 Task: Compose an email with the signature Lily Brown with the subject Request for feedback on a grant application and the message I appreciate your collaboration and teamwork in this project. from softage.3@softage.net to softage.5@softage.net with an attached audio file Audio_story.mp3 Undo the message, redo the message and add the line (Thank you) Send the email. Finally, move the email from Sent Items to the label Refunds
Action: Mouse moved to (80, 123)
Screenshot: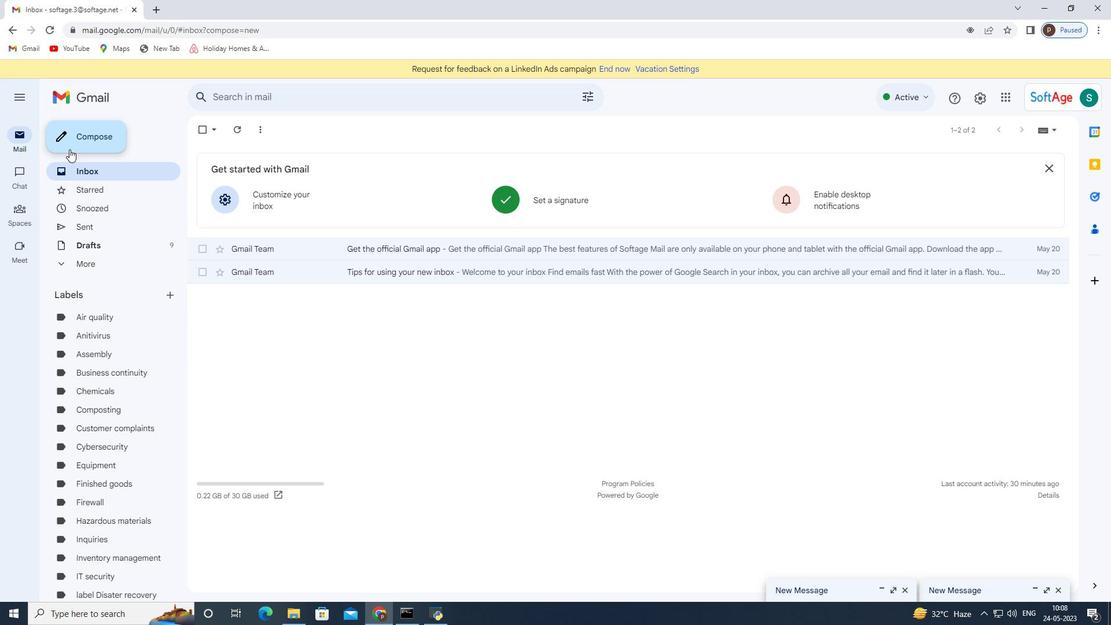 
Action: Mouse pressed left at (80, 123)
Screenshot: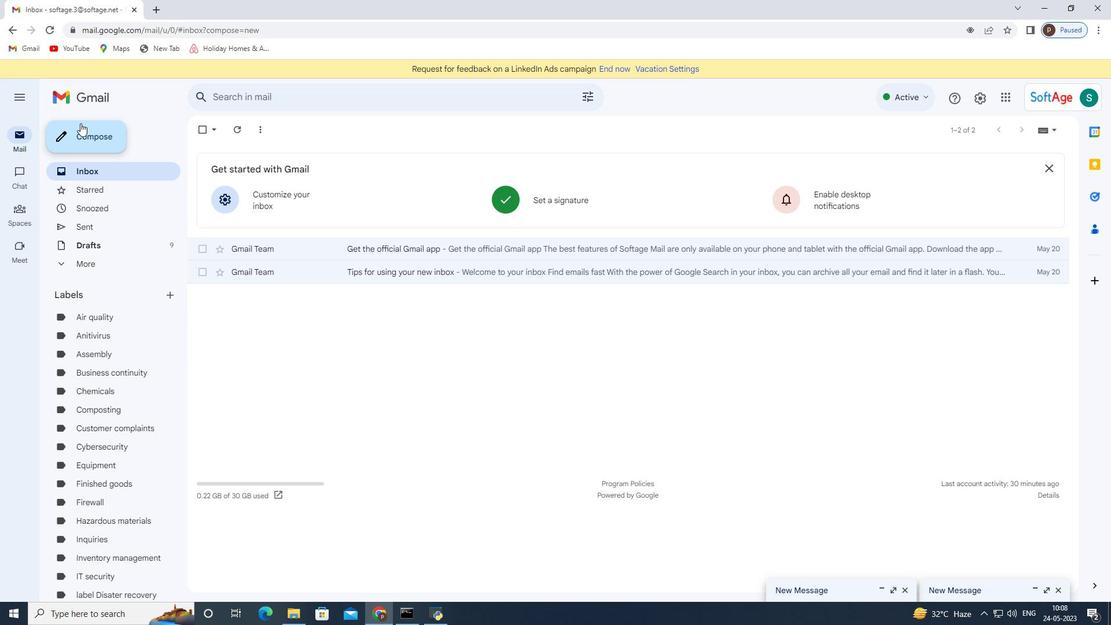 
Action: Mouse moved to (631, 580)
Screenshot: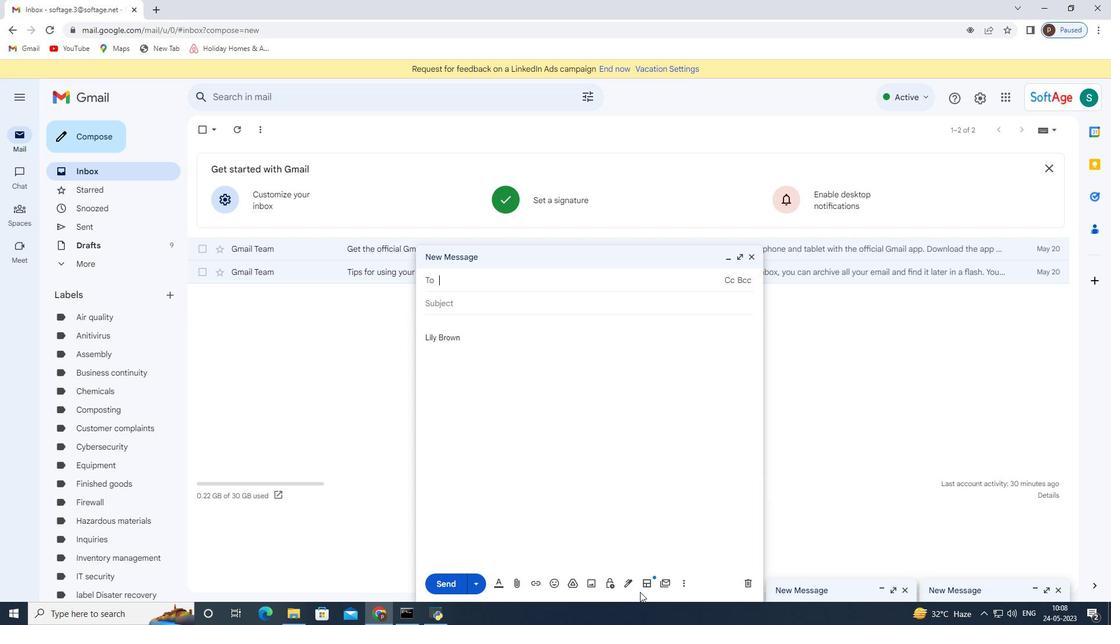 
Action: Mouse pressed left at (631, 580)
Screenshot: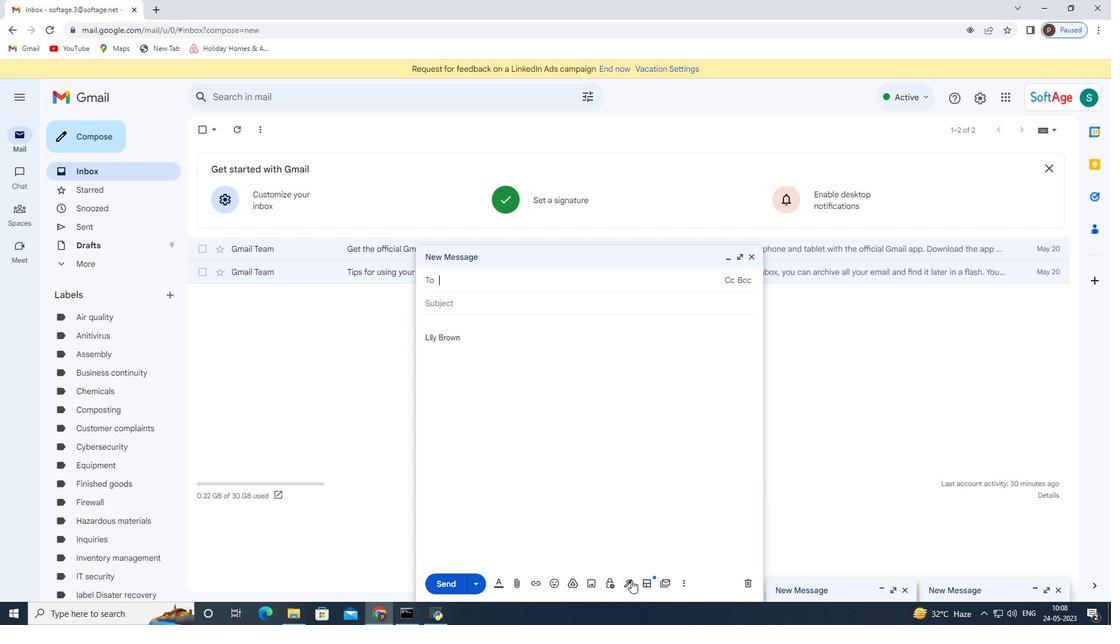
Action: Mouse moved to (660, 537)
Screenshot: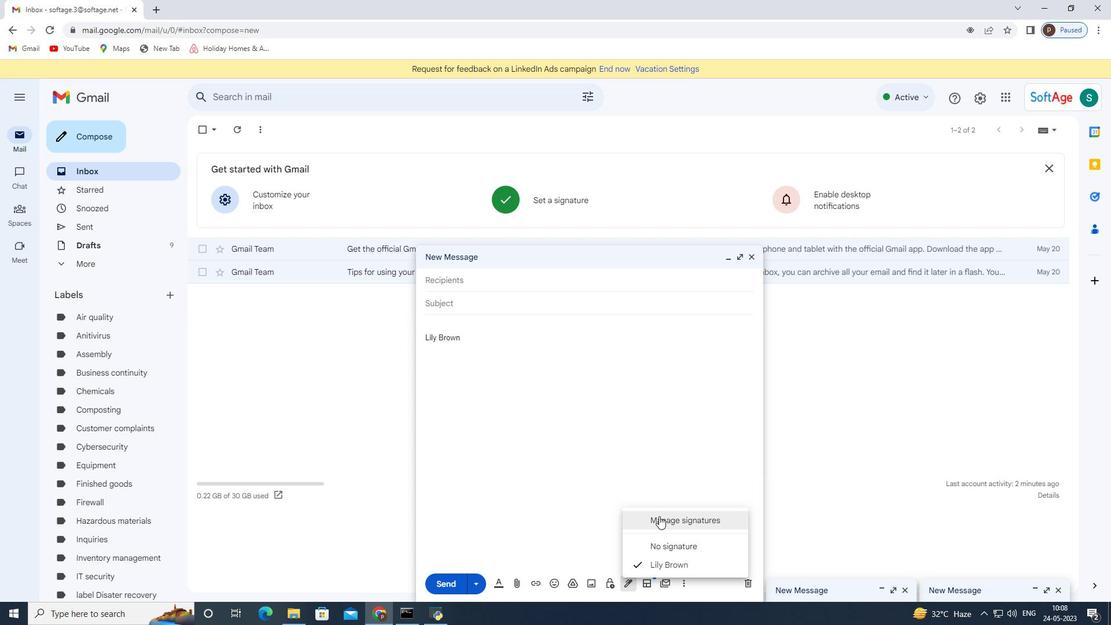 
Action: Mouse pressed left at (660, 537)
Screenshot: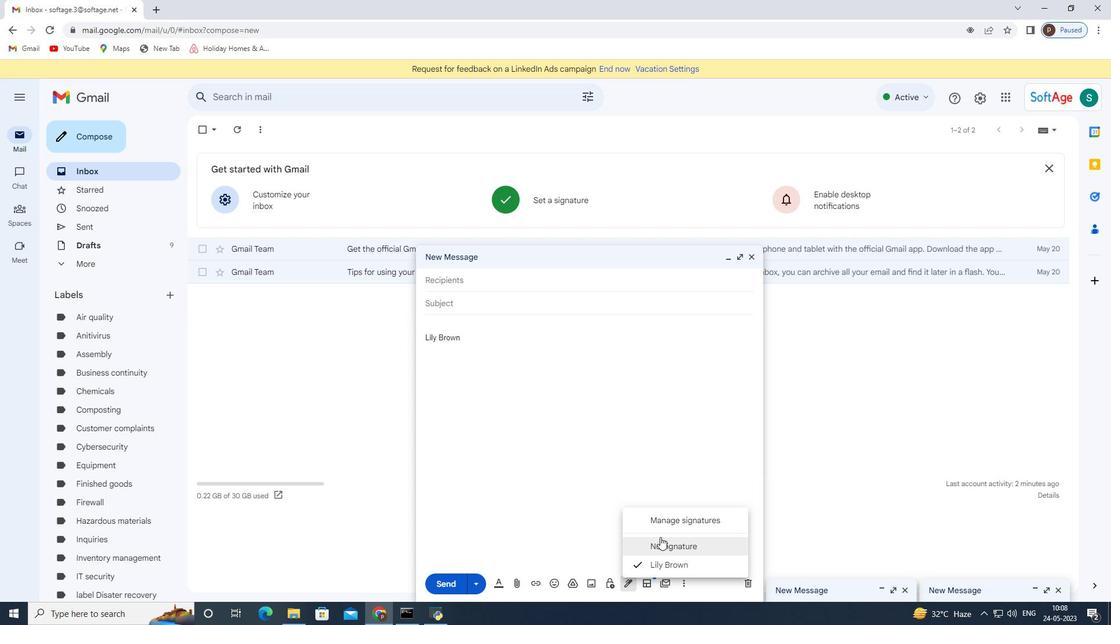 
Action: Mouse moved to (620, 586)
Screenshot: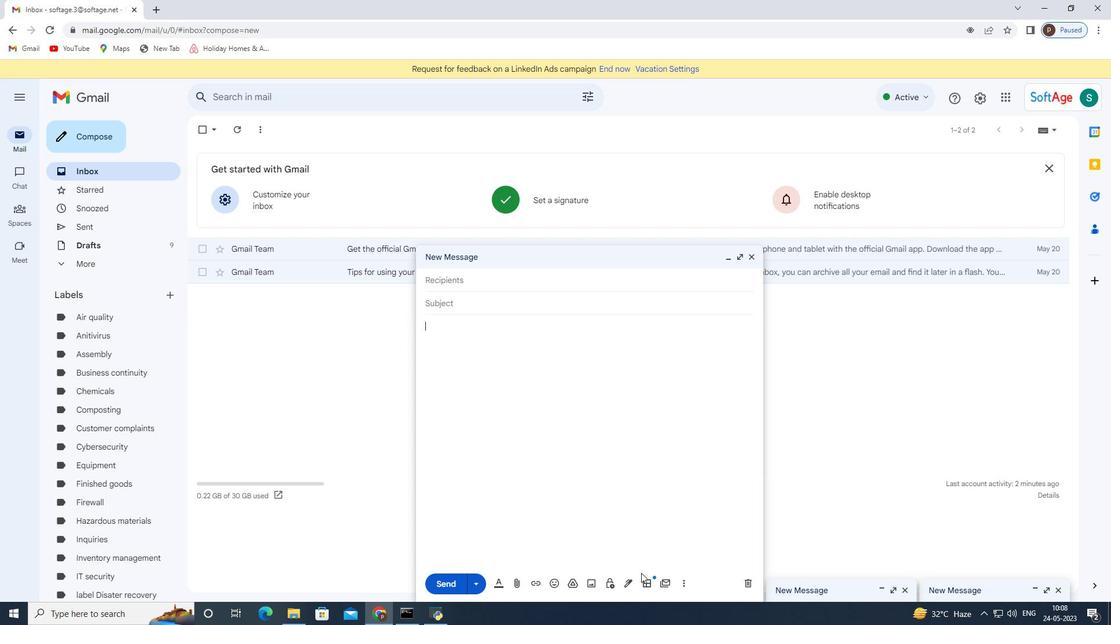 
Action: Mouse pressed left at (620, 586)
Screenshot: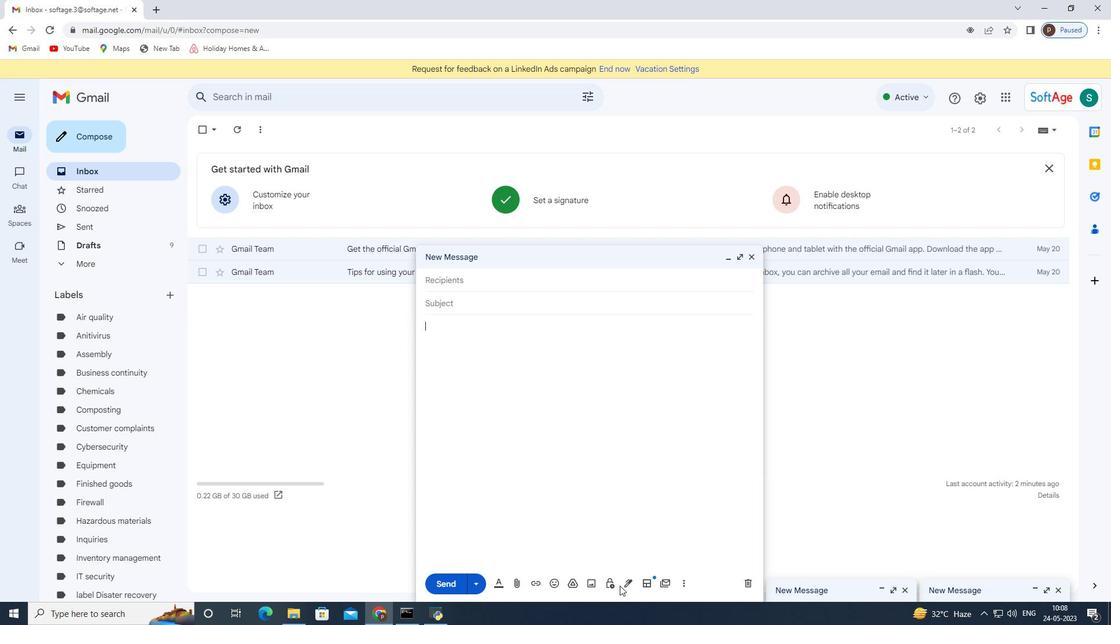 
Action: Mouse moved to (624, 584)
Screenshot: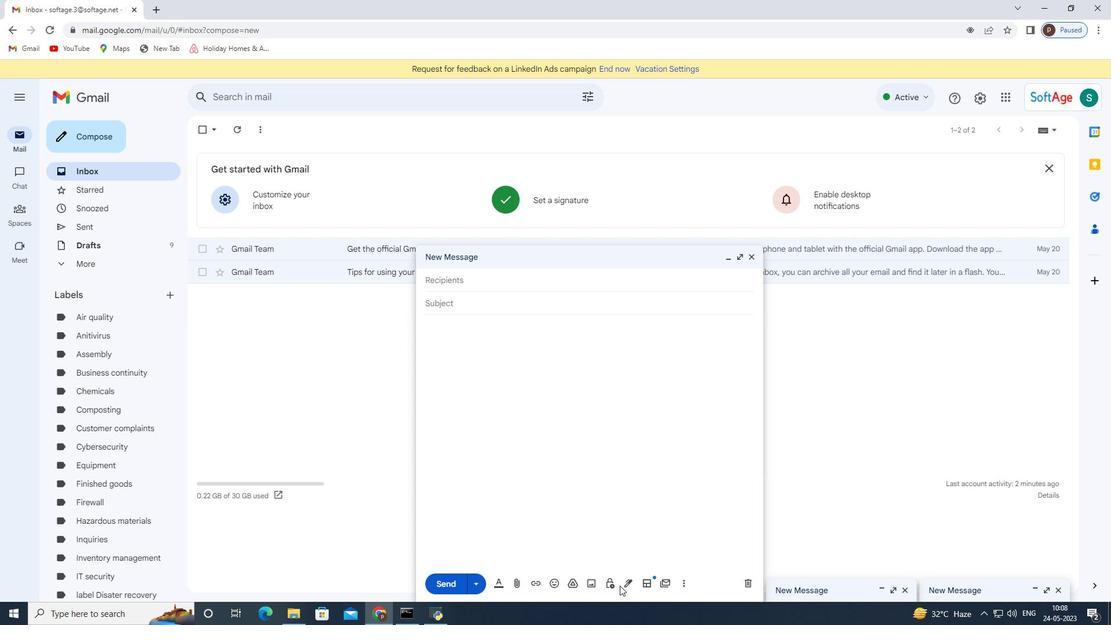 
Action: Mouse pressed left at (624, 584)
Screenshot: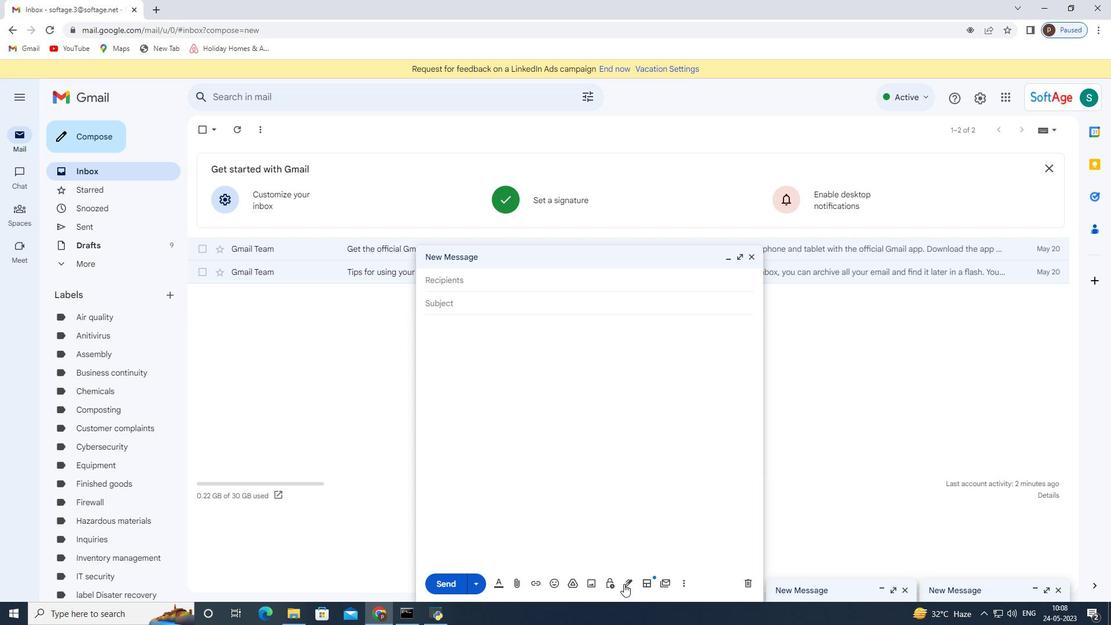 
Action: Mouse moved to (644, 526)
Screenshot: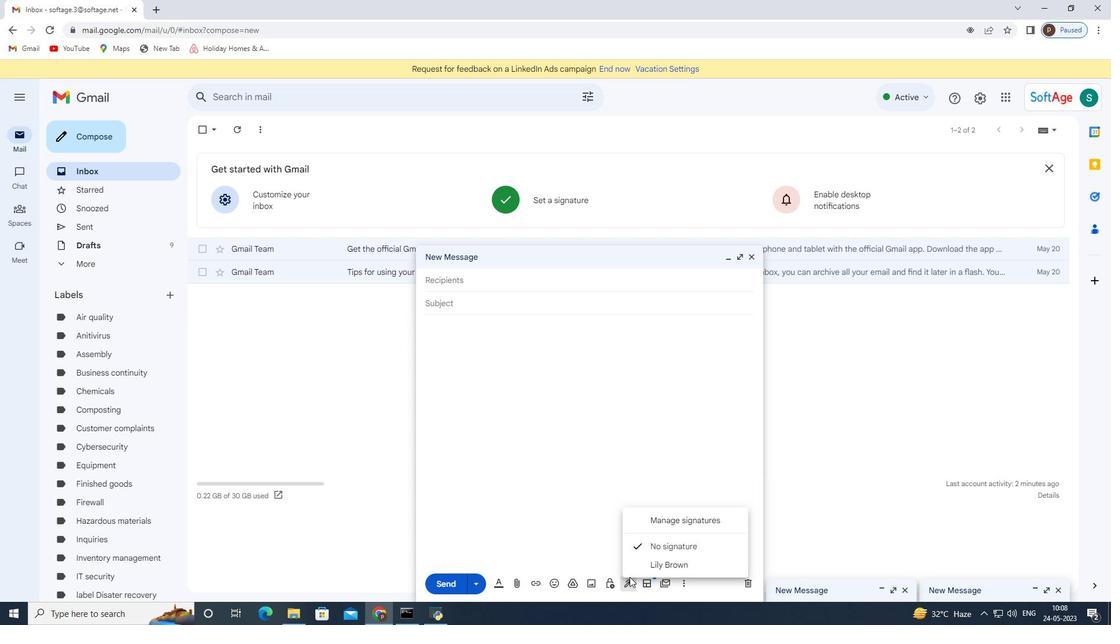 
Action: Mouse pressed left at (644, 526)
Screenshot: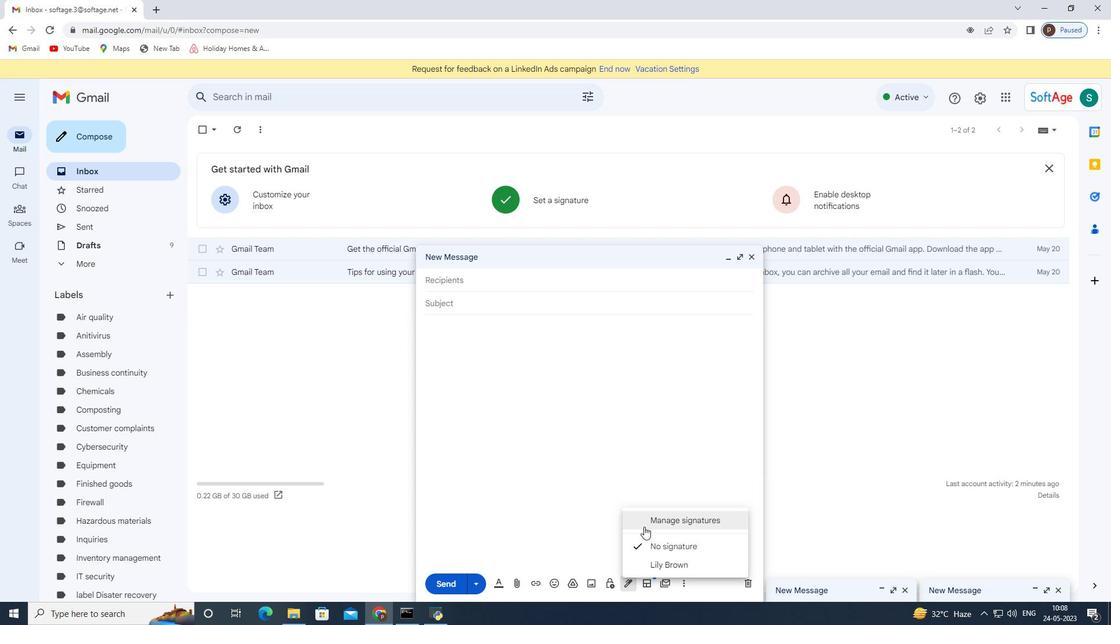 
Action: Mouse moved to (754, 256)
Screenshot: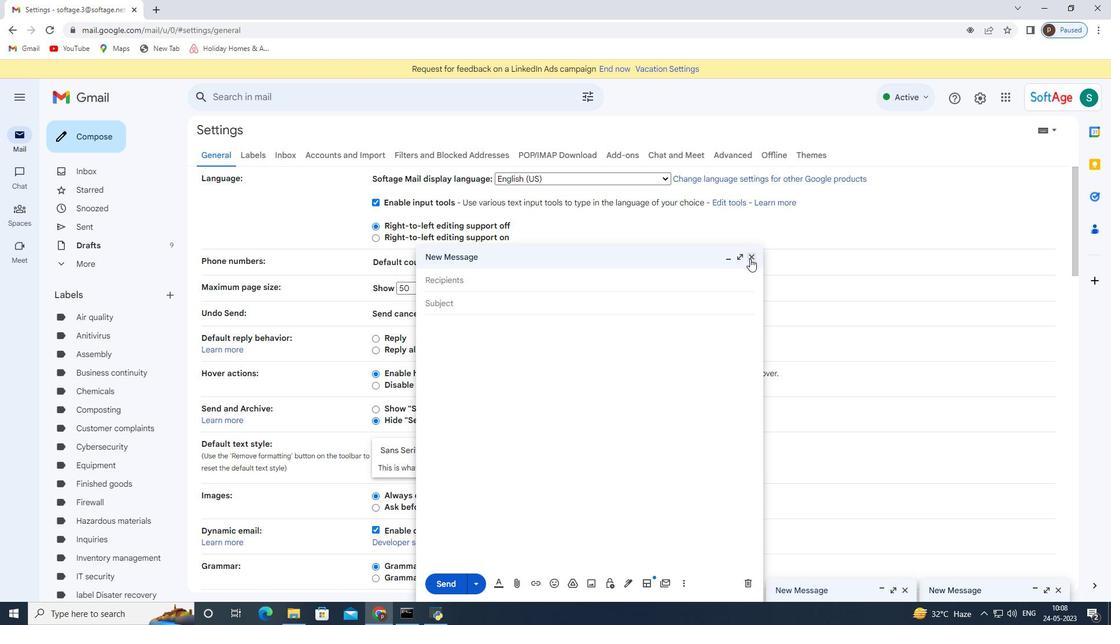 
Action: Mouse pressed left at (754, 256)
Screenshot: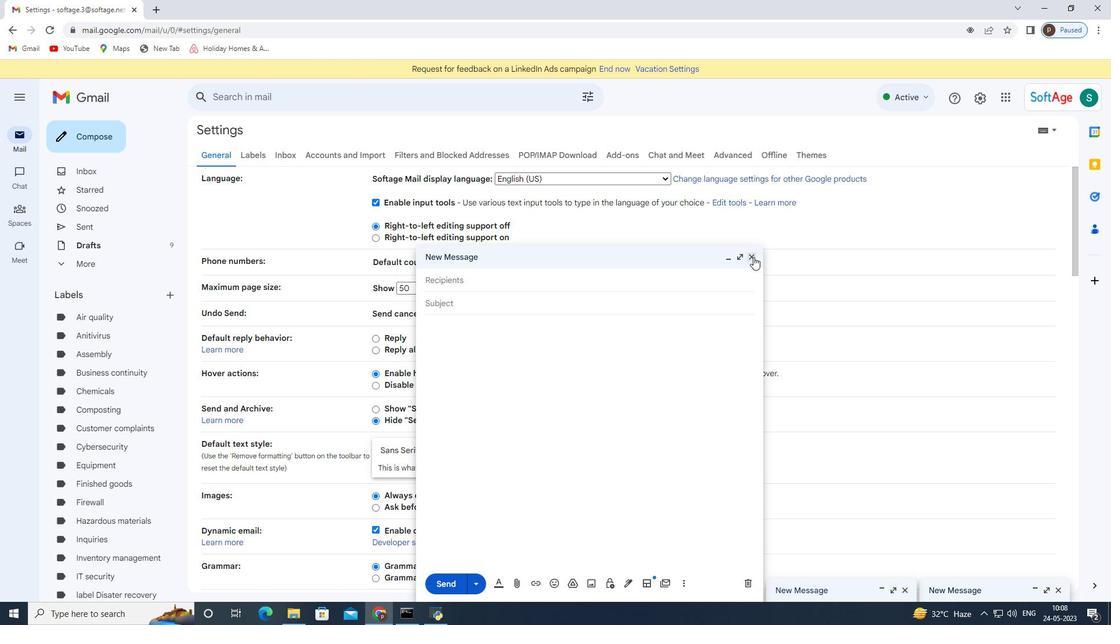 
Action: Mouse moved to (465, 369)
Screenshot: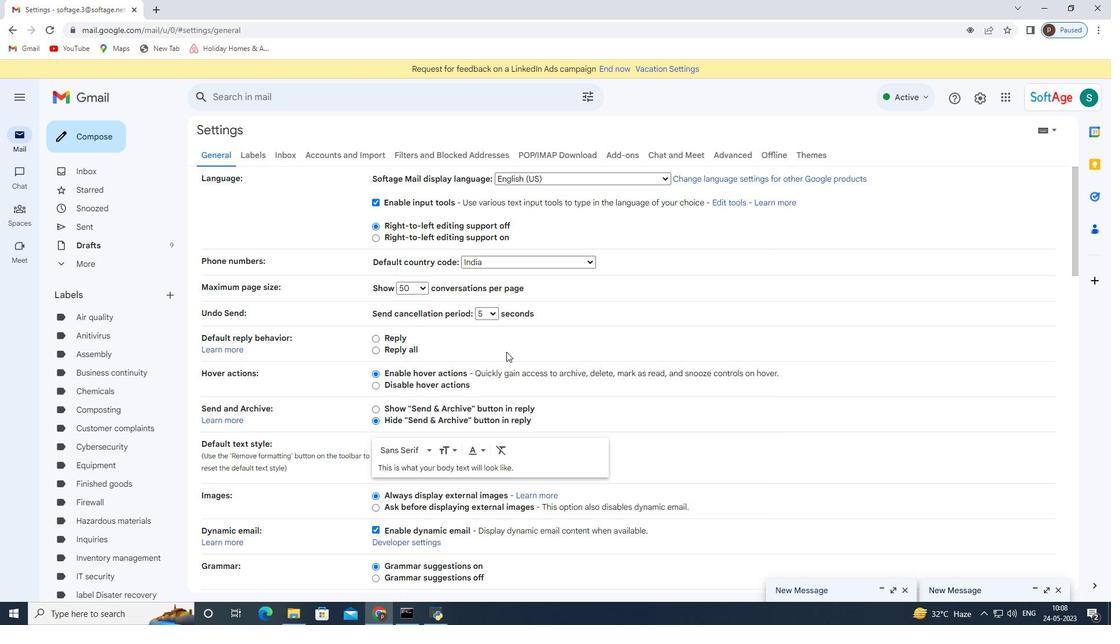 
Action: Mouse scrolled (465, 368) with delta (0, 0)
Screenshot: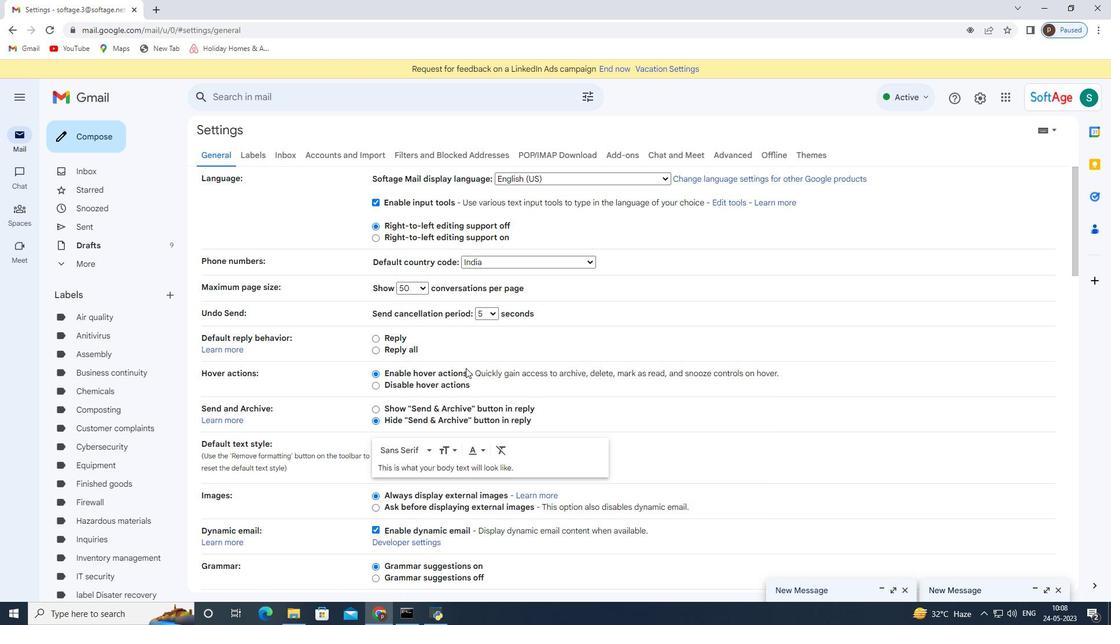 
Action: Mouse scrolled (465, 368) with delta (0, 0)
Screenshot: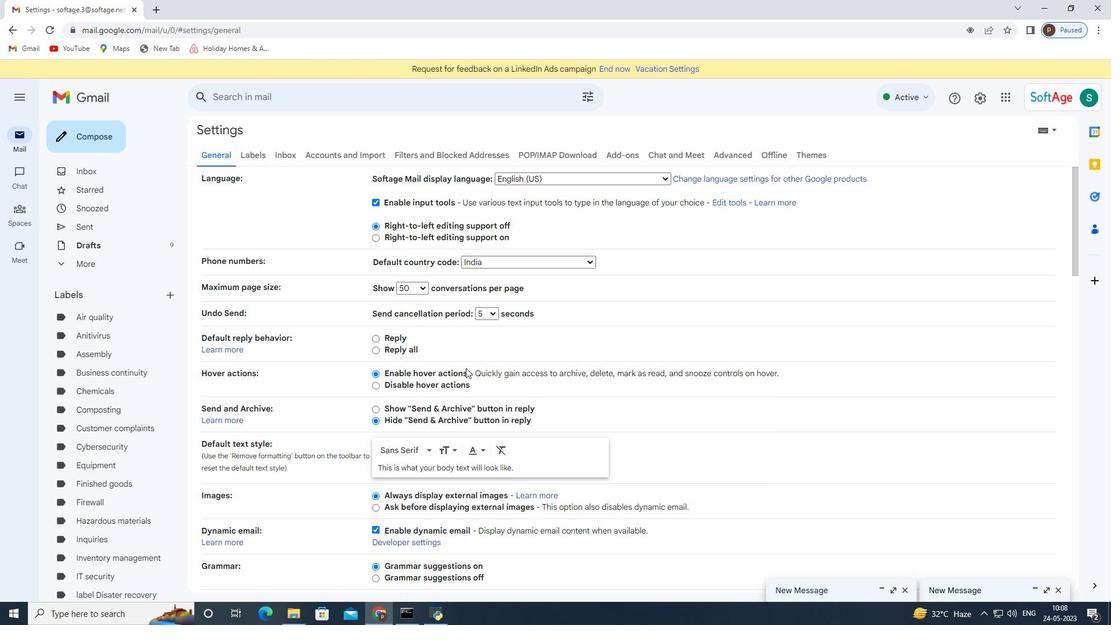 
Action: Mouse scrolled (465, 368) with delta (0, 0)
Screenshot: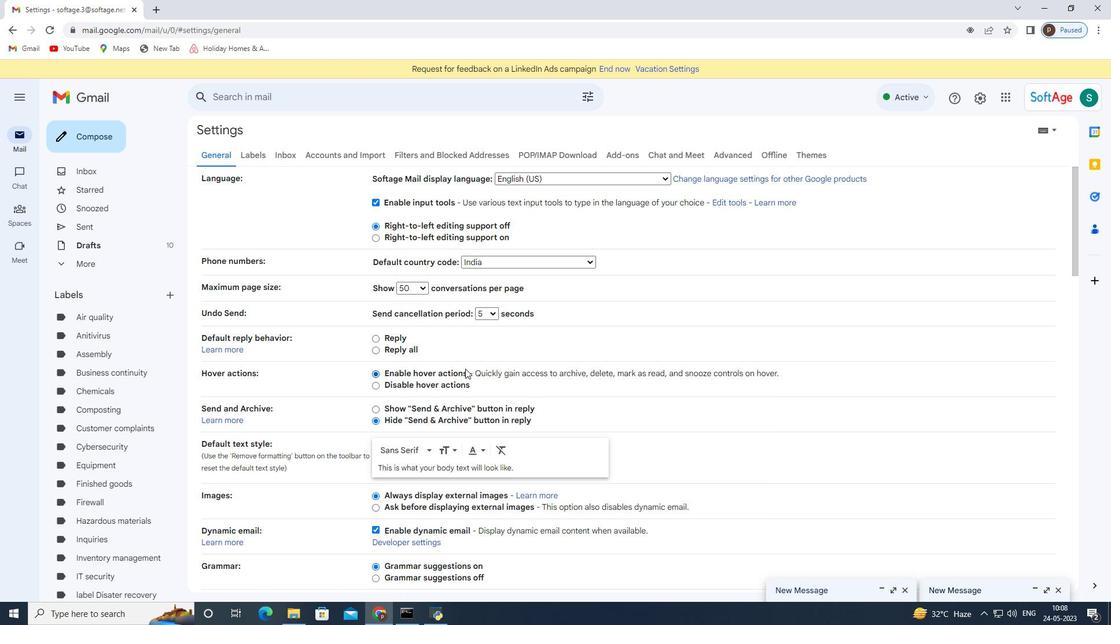 
Action: Mouse scrolled (465, 368) with delta (0, 0)
Screenshot: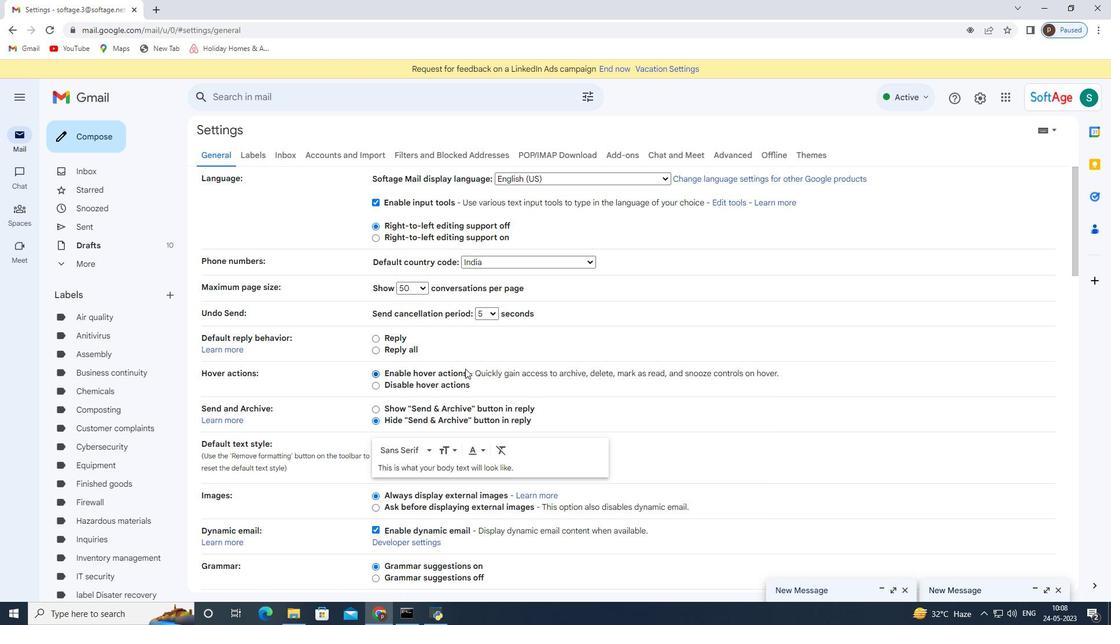
Action: Mouse scrolled (465, 368) with delta (0, 0)
Screenshot: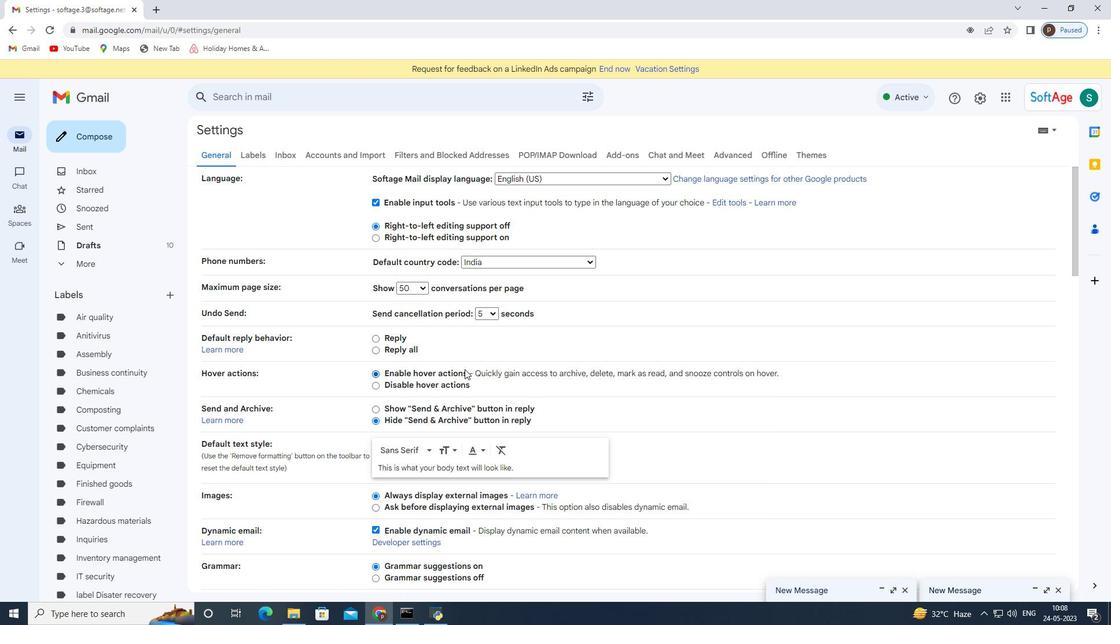
Action: Mouse scrolled (465, 368) with delta (0, 0)
Screenshot: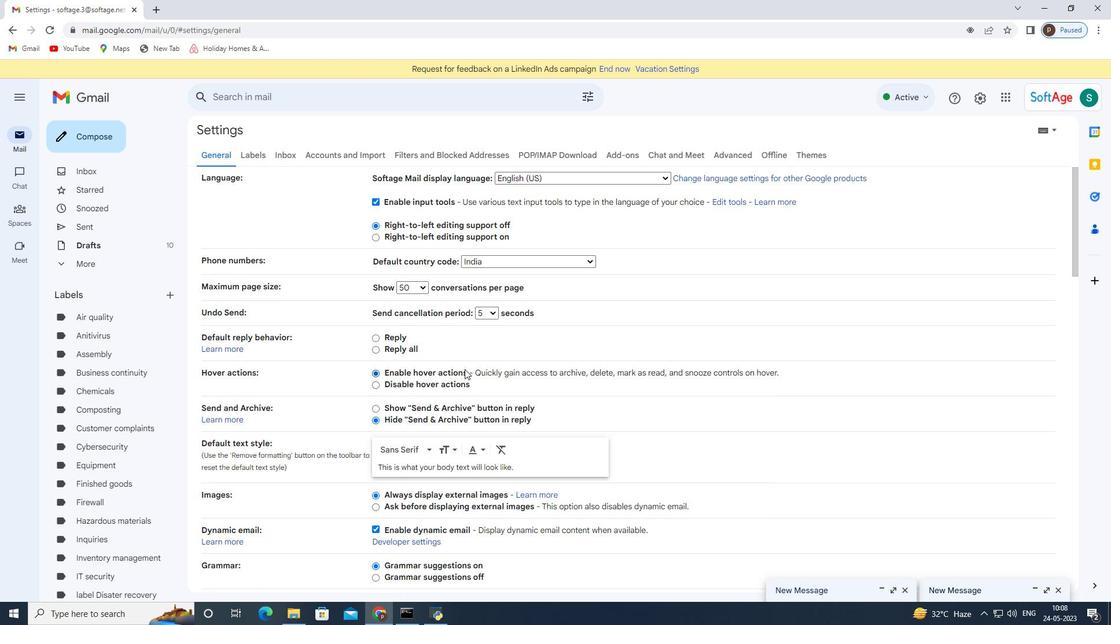 
Action: Mouse scrolled (465, 368) with delta (0, 0)
Screenshot: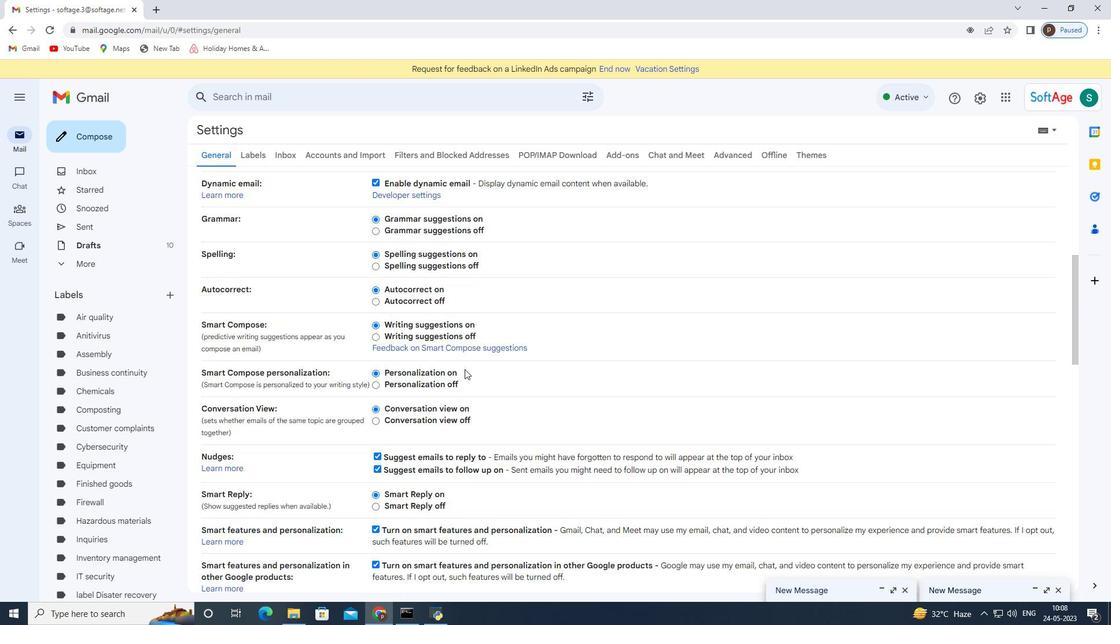 
Action: Mouse scrolled (465, 368) with delta (0, 0)
Screenshot: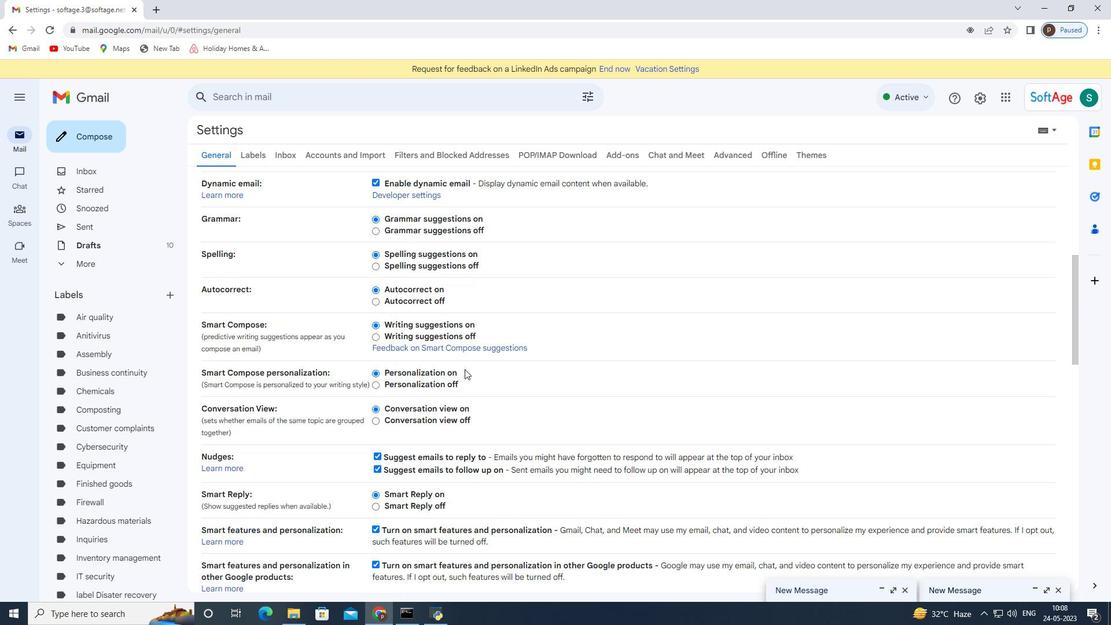 
Action: Mouse scrolled (465, 368) with delta (0, 0)
Screenshot: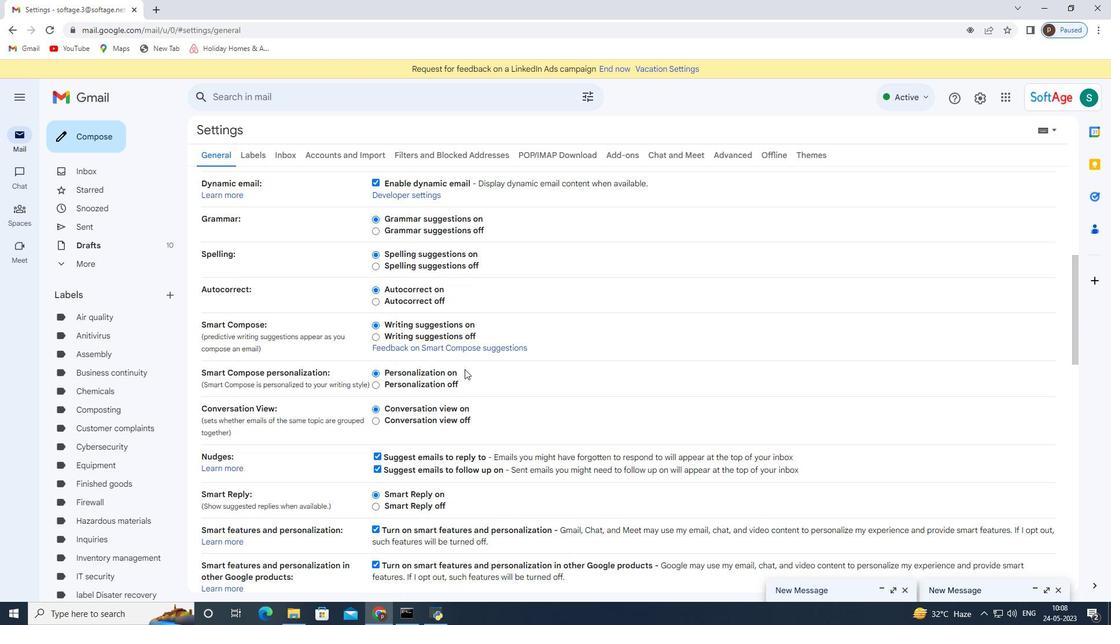 
Action: Mouse scrolled (465, 368) with delta (0, 0)
Screenshot: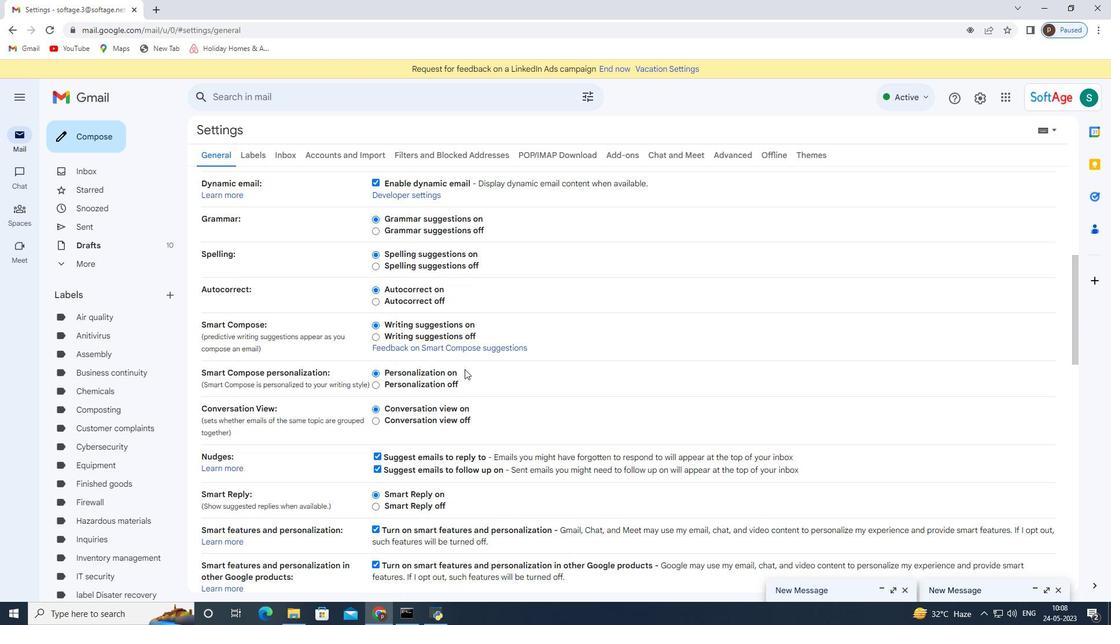 
Action: Mouse scrolled (465, 368) with delta (0, 0)
Screenshot: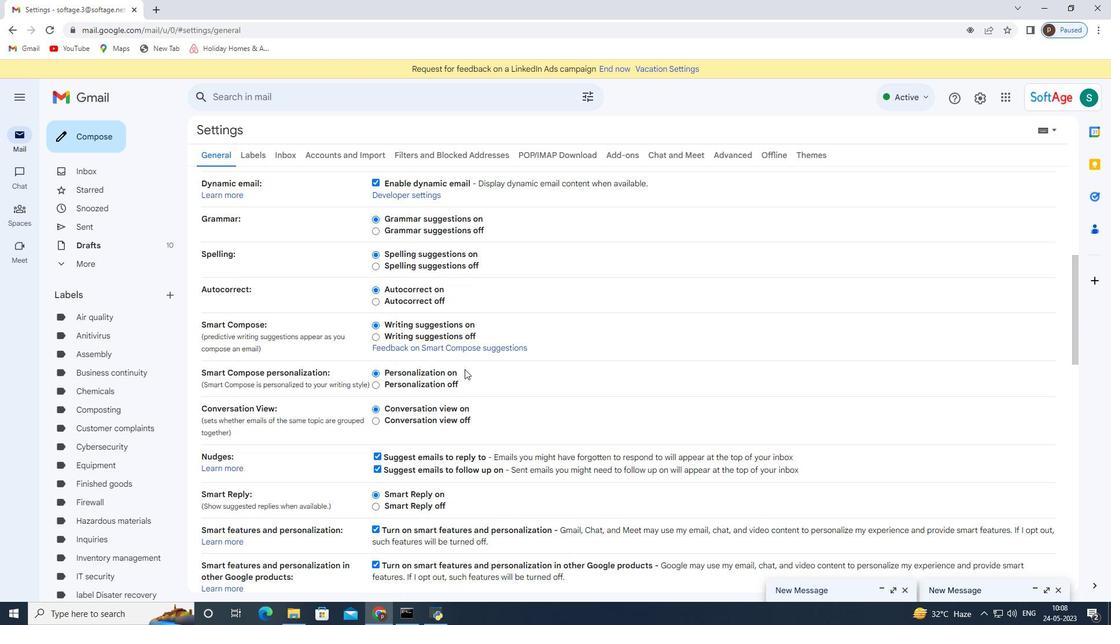 
Action: Mouse moved to (463, 369)
Screenshot: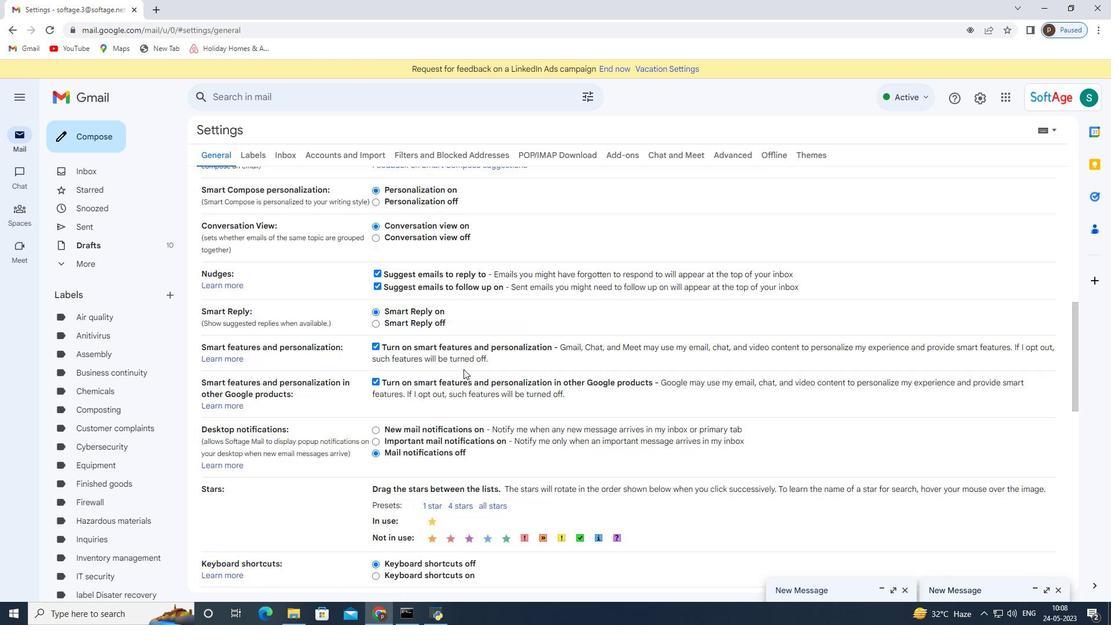 
Action: Mouse scrolled (463, 368) with delta (0, 0)
Screenshot: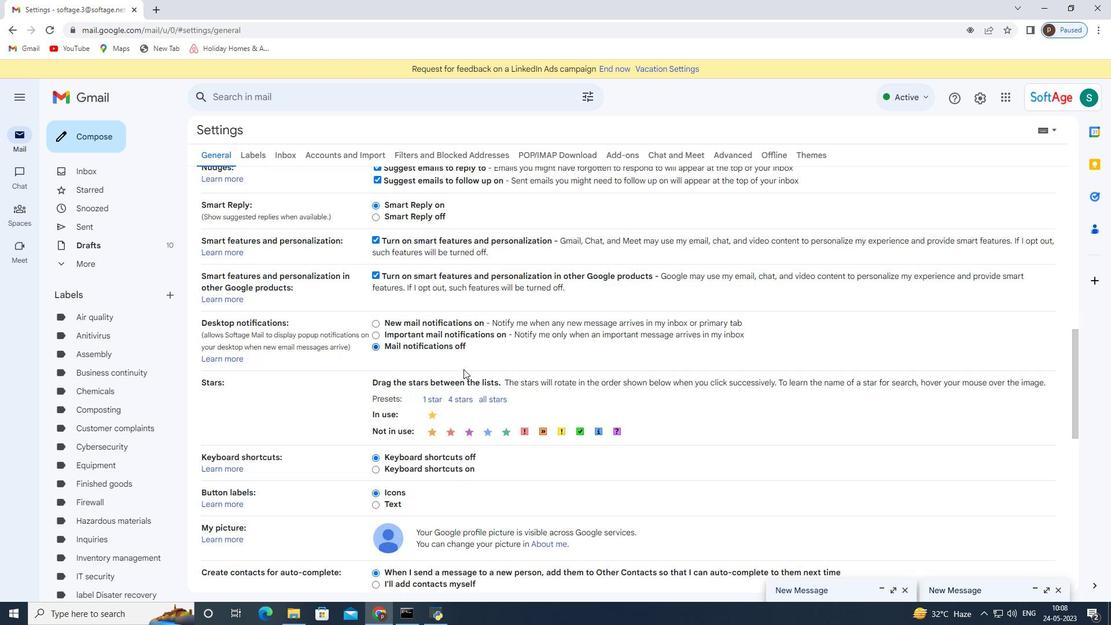 
Action: Mouse scrolled (463, 368) with delta (0, 0)
Screenshot: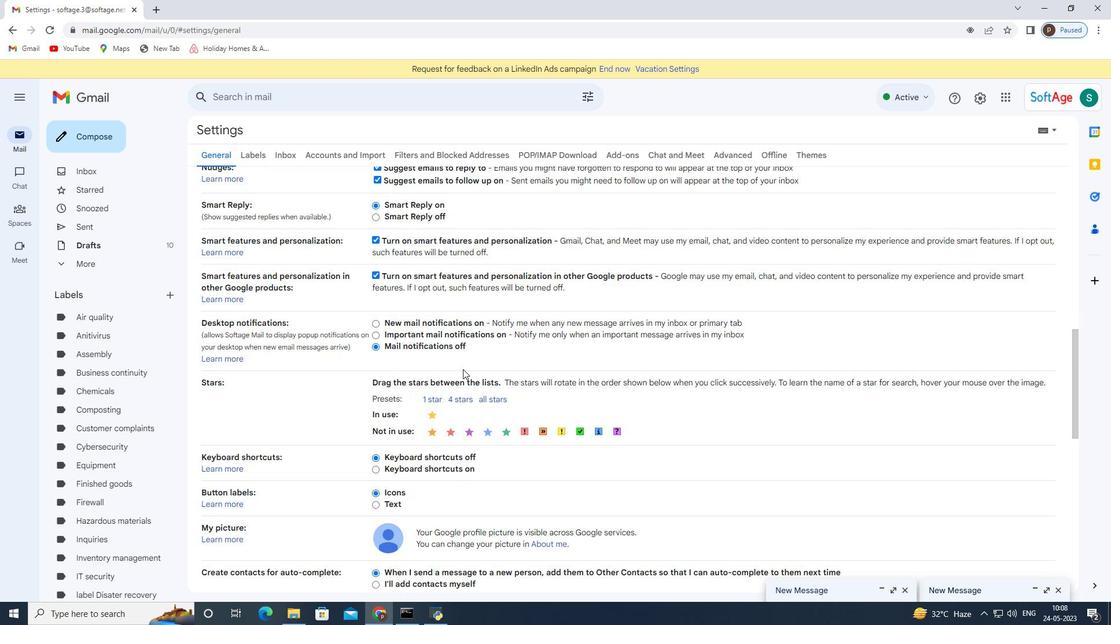 
Action: Mouse scrolled (463, 368) with delta (0, 0)
Screenshot: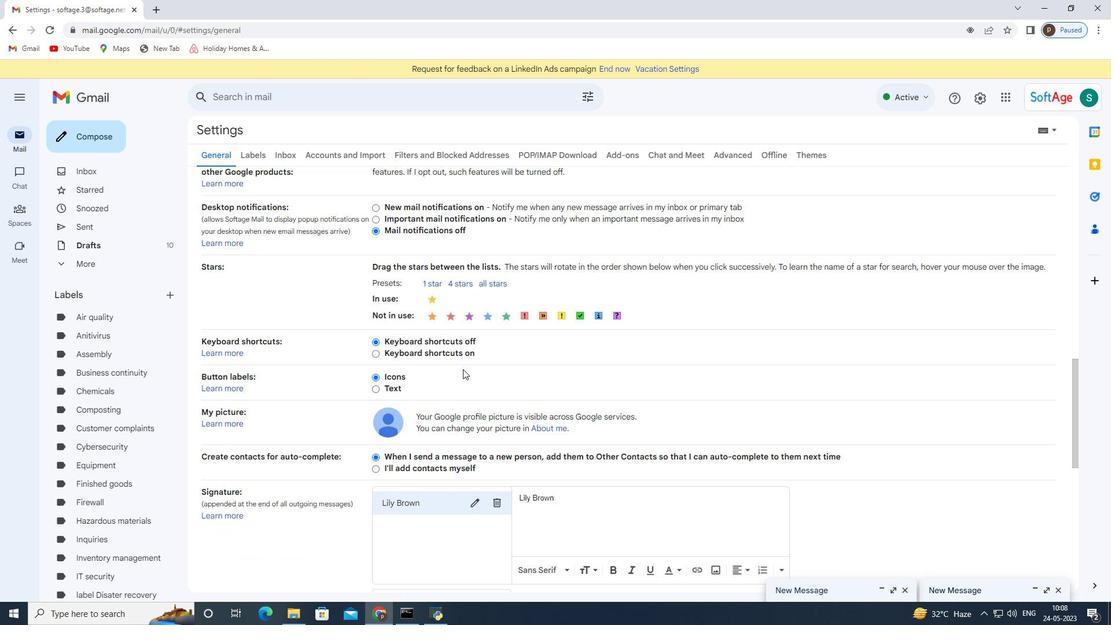 
Action: Mouse moved to (503, 447)
Screenshot: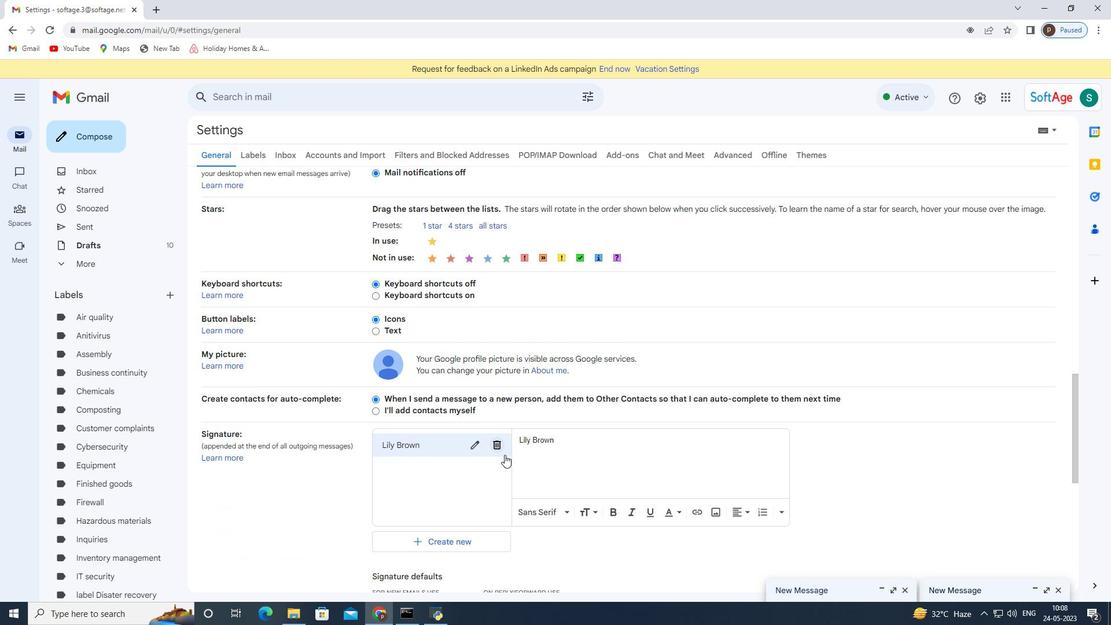 
Action: Mouse pressed left at (503, 447)
Screenshot: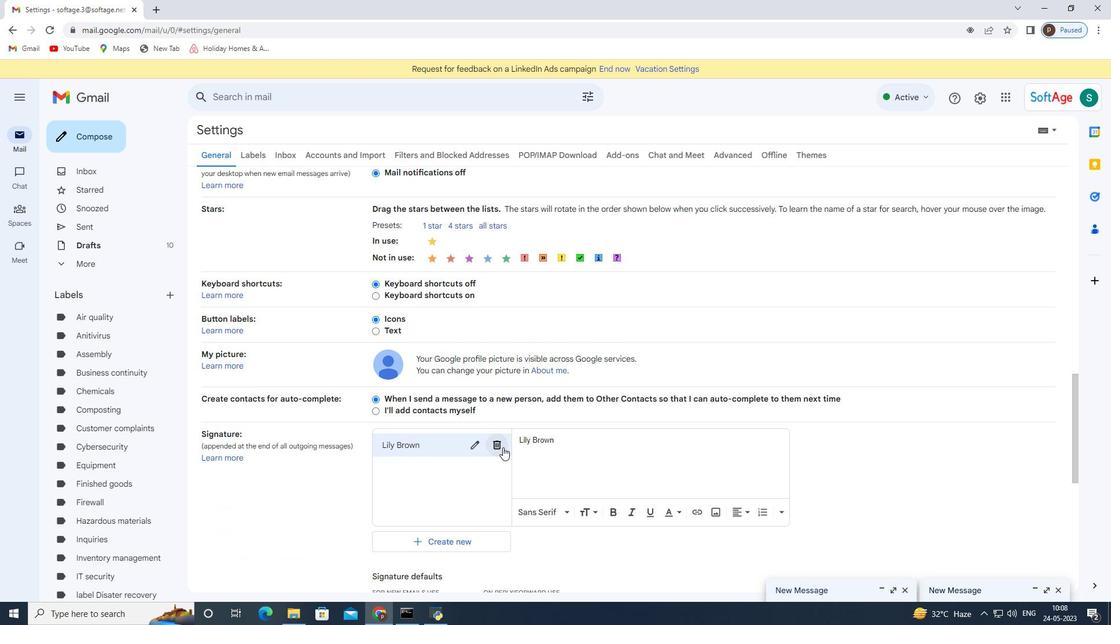
Action: Mouse moved to (641, 354)
Screenshot: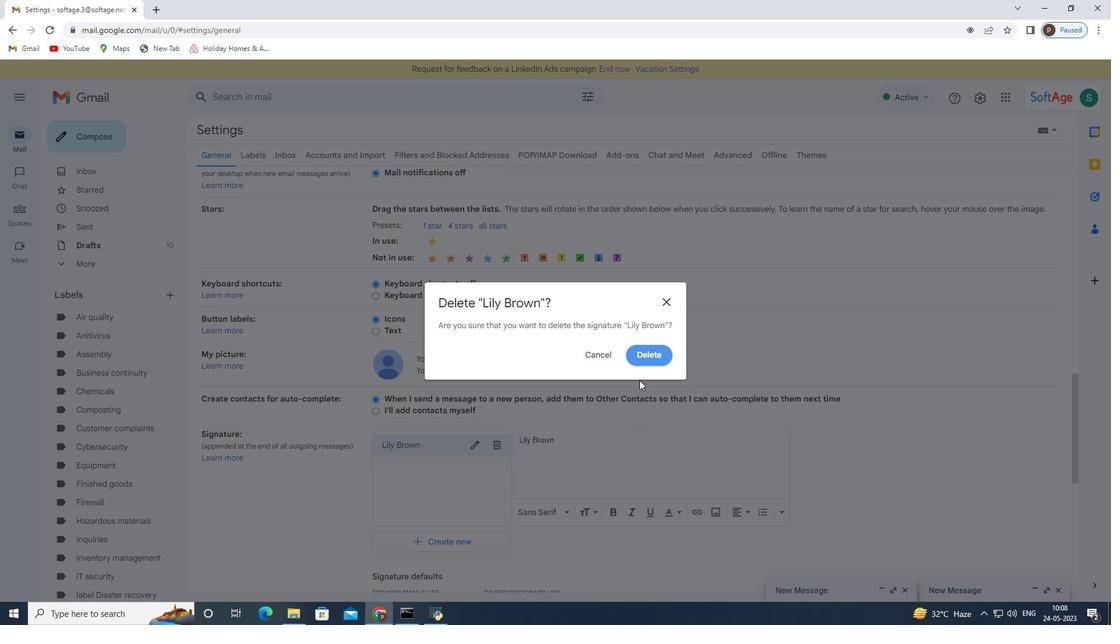 
Action: Mouse pressed left at (641, 354)
Screenshot: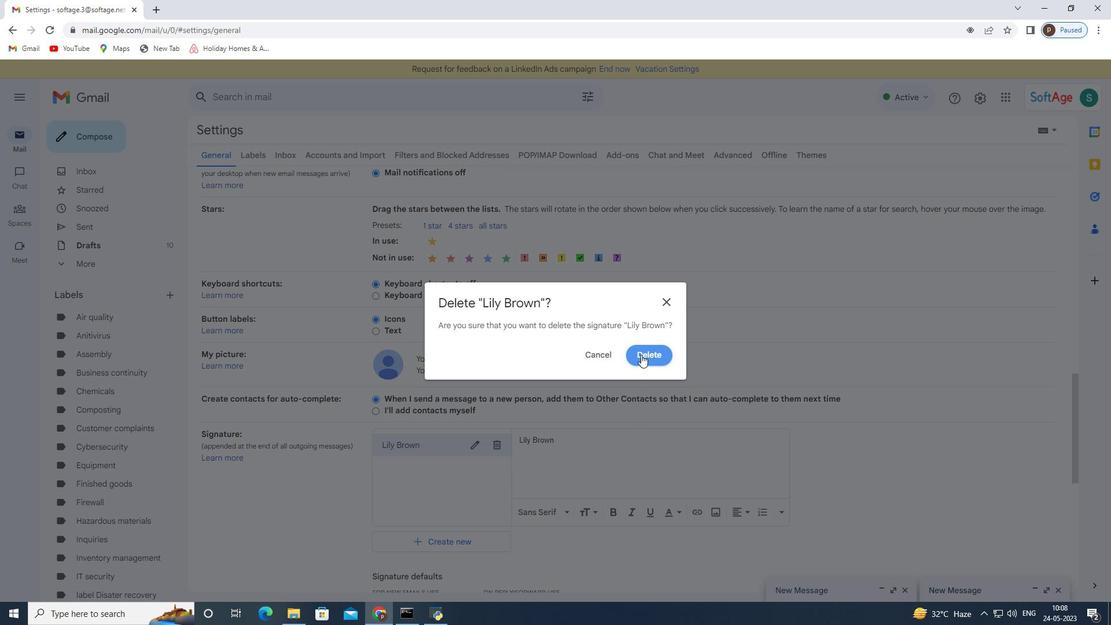 
Action: Mouse moved to (419, 453)
Screenshot: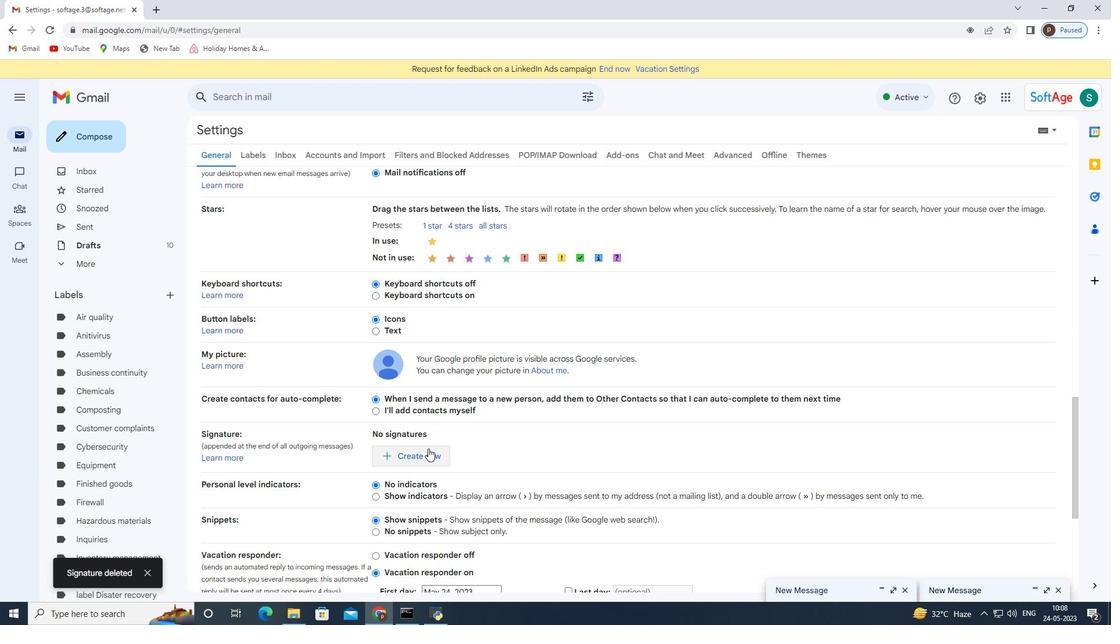 
Action: Mouse pressed left at (419, 453)
Screenshot: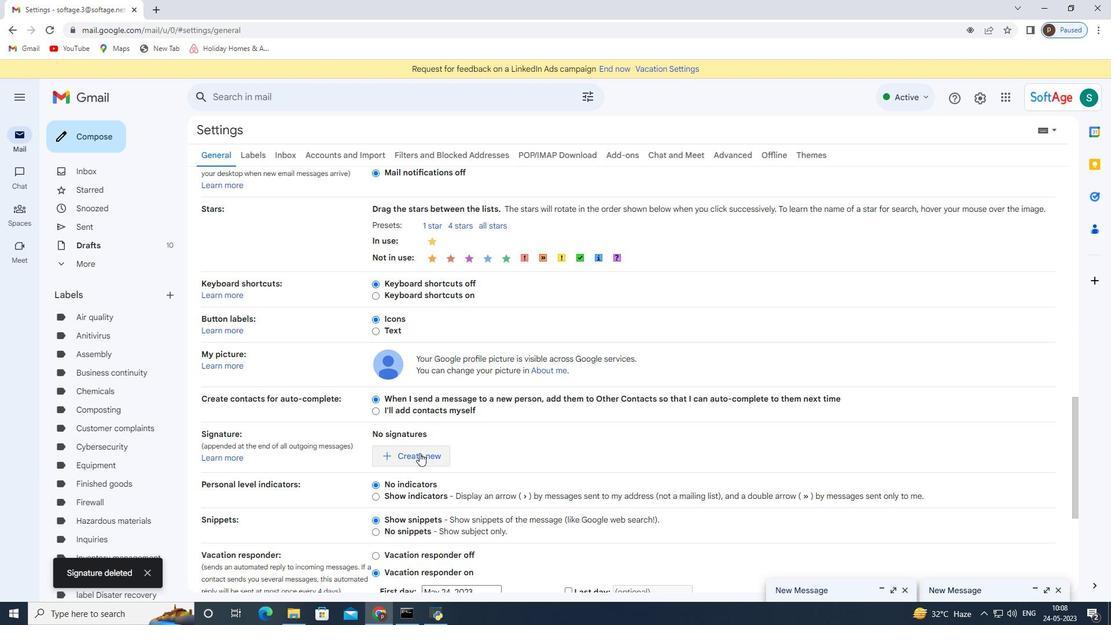 
Action: Mouse moved to (459, 319)
Screenshot: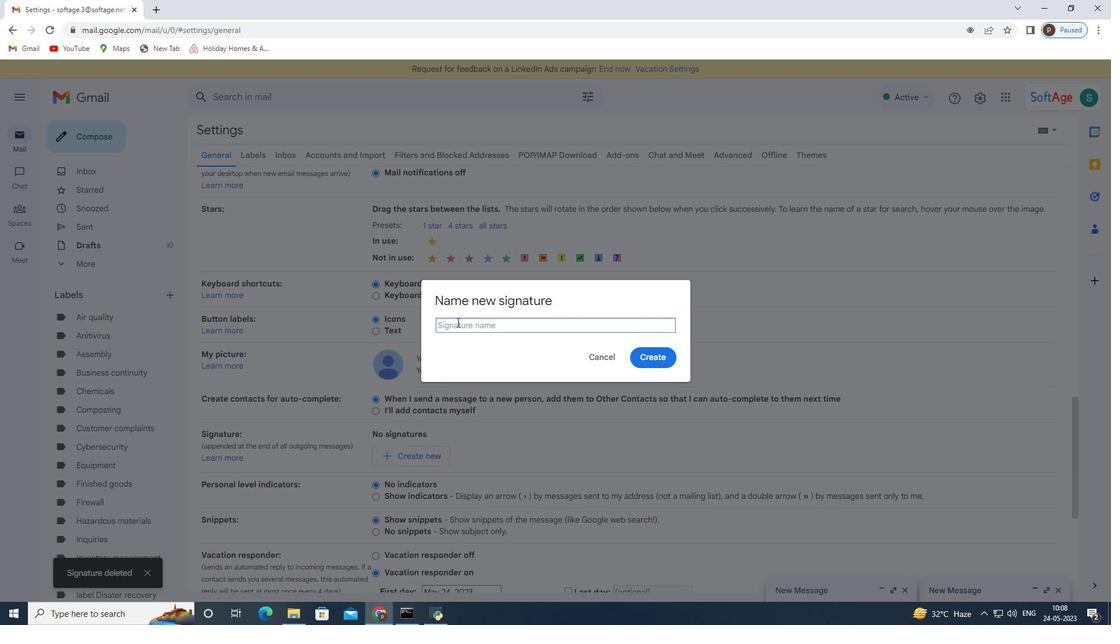 
Action: Mouse pressed left at (459, 319)
Screenshot: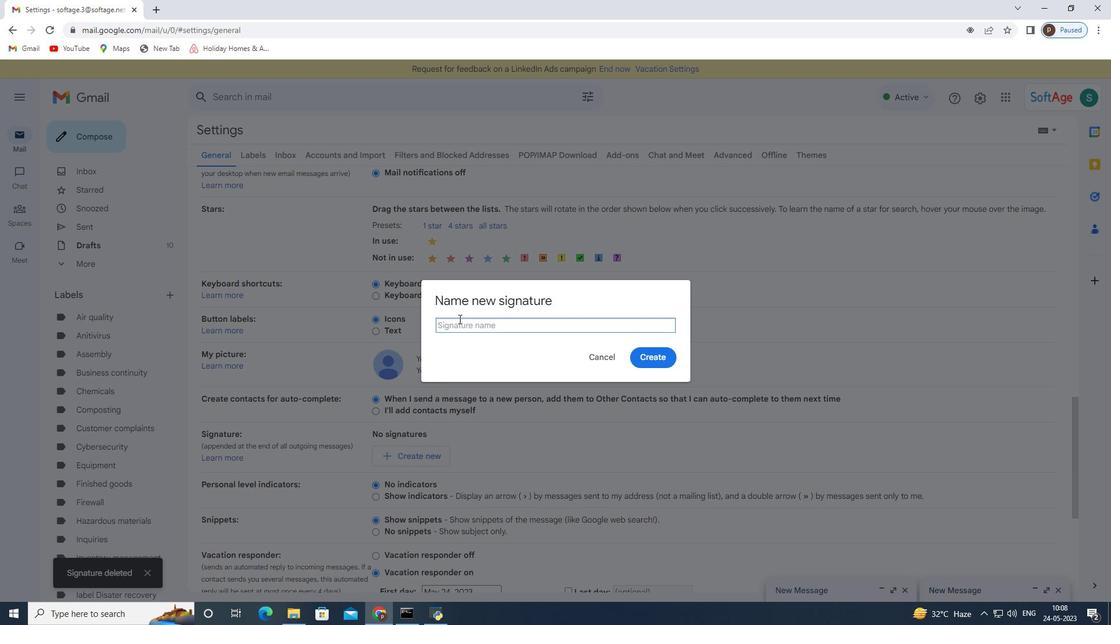 
Action: Key pressed <Key.shift>Lily<Key.space><Key.shift><Key.shift>Brown
Screenshot: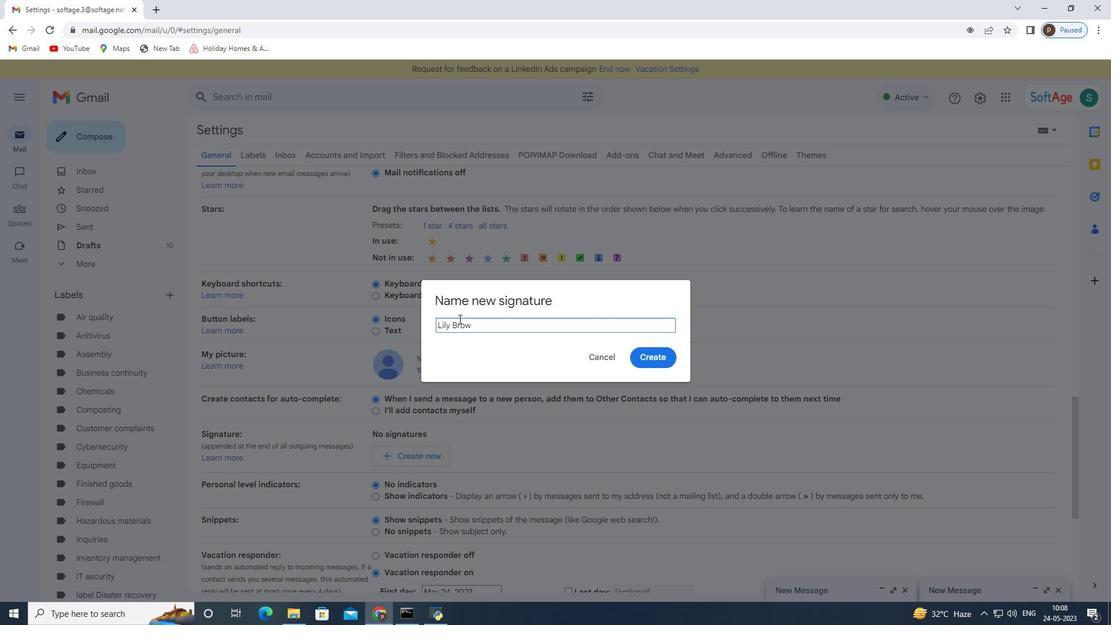 
Action: Mouse moved to (661, 356)
Screenshot: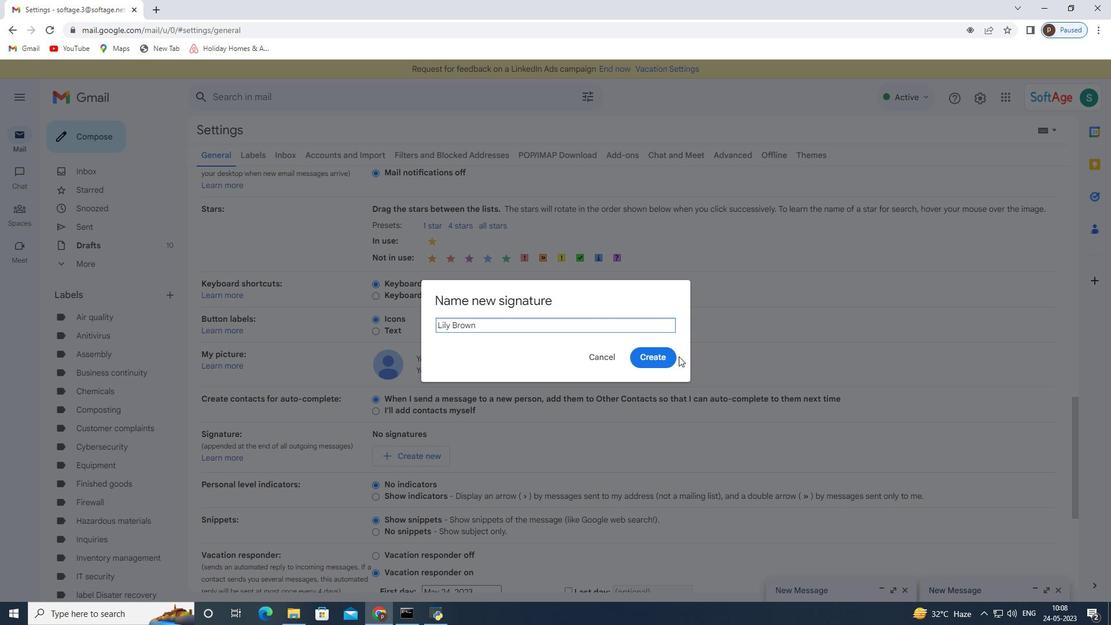 
Action: Mouse pressed left at (661, 356)
Screenshot: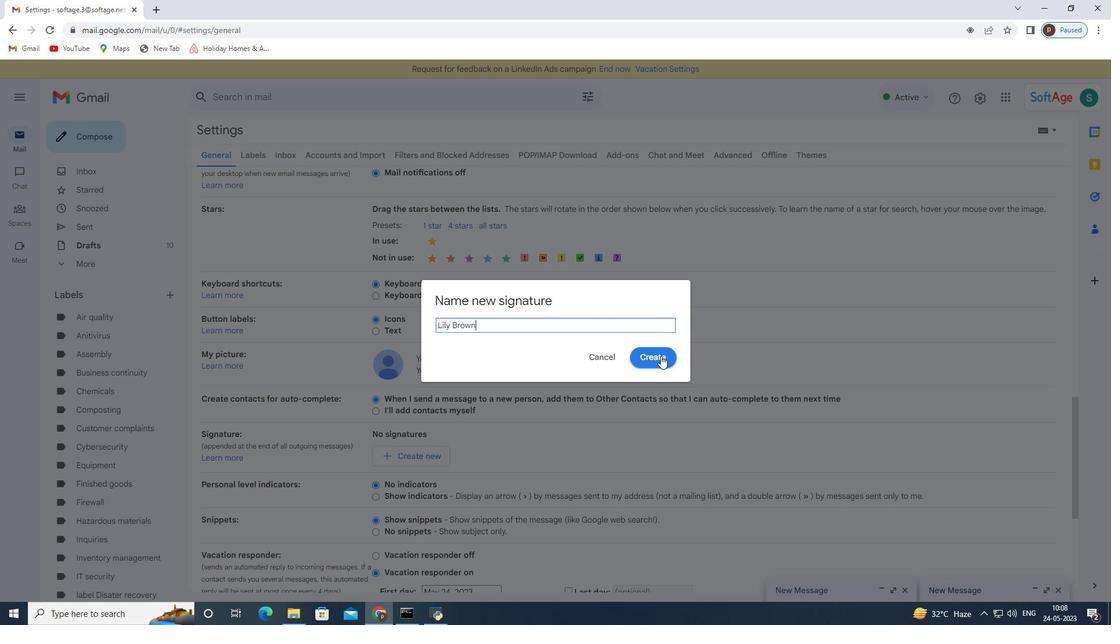 
Action: Mouse moved to (528, 449)
Screenshot: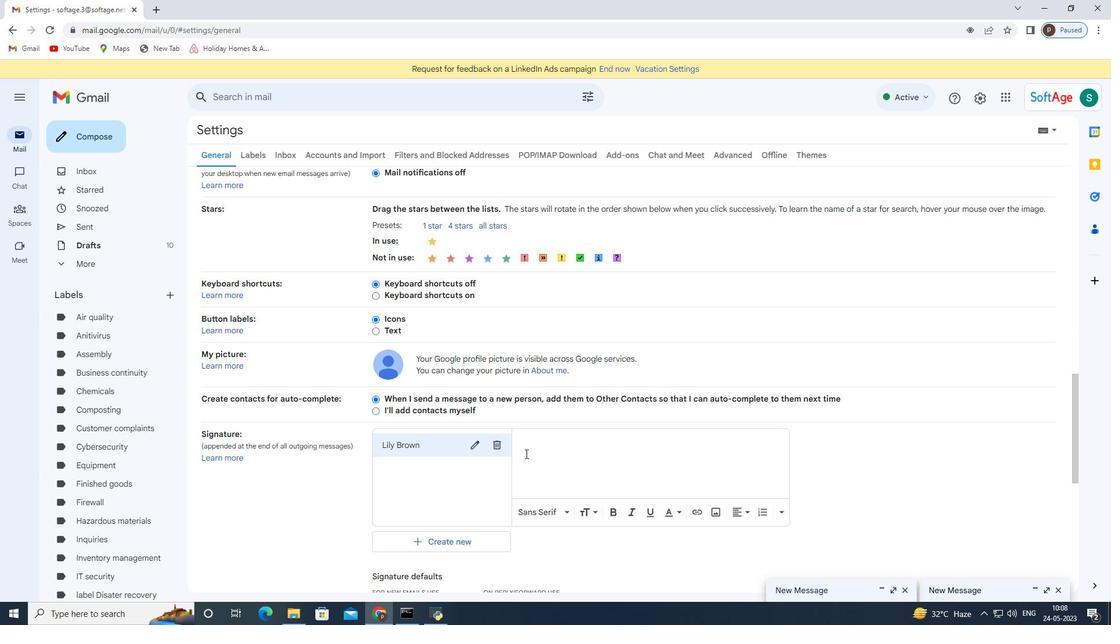 
Action: Mouse pressed left at (528, 449)
Screenshot: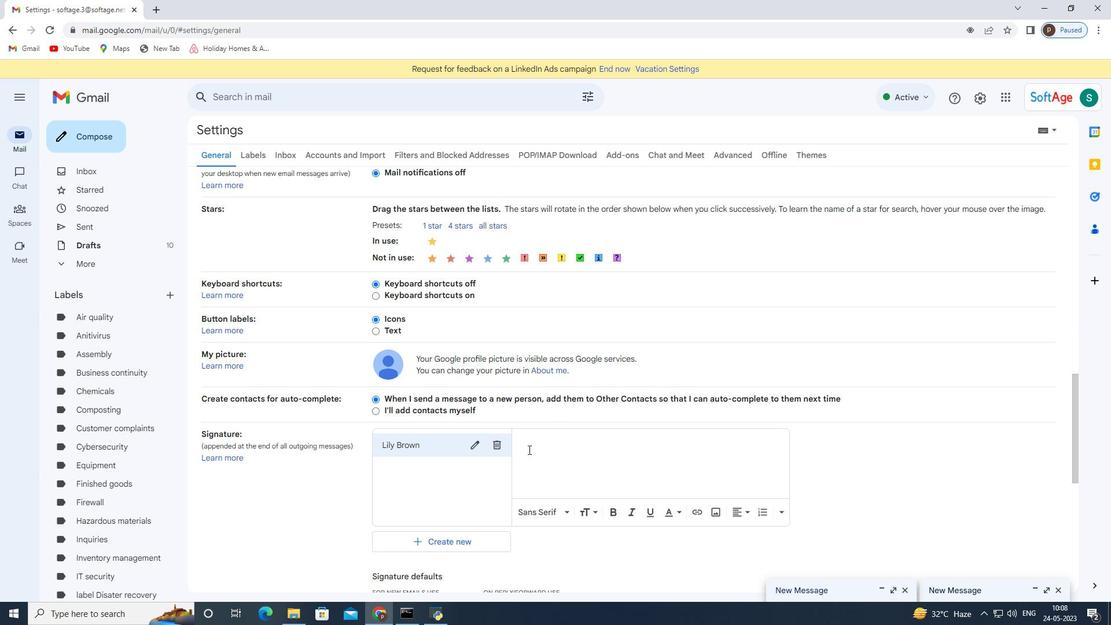 
Action: Key pressed <Key.shift>Lily<Key.space><Key.shift>Brown
Screenshot: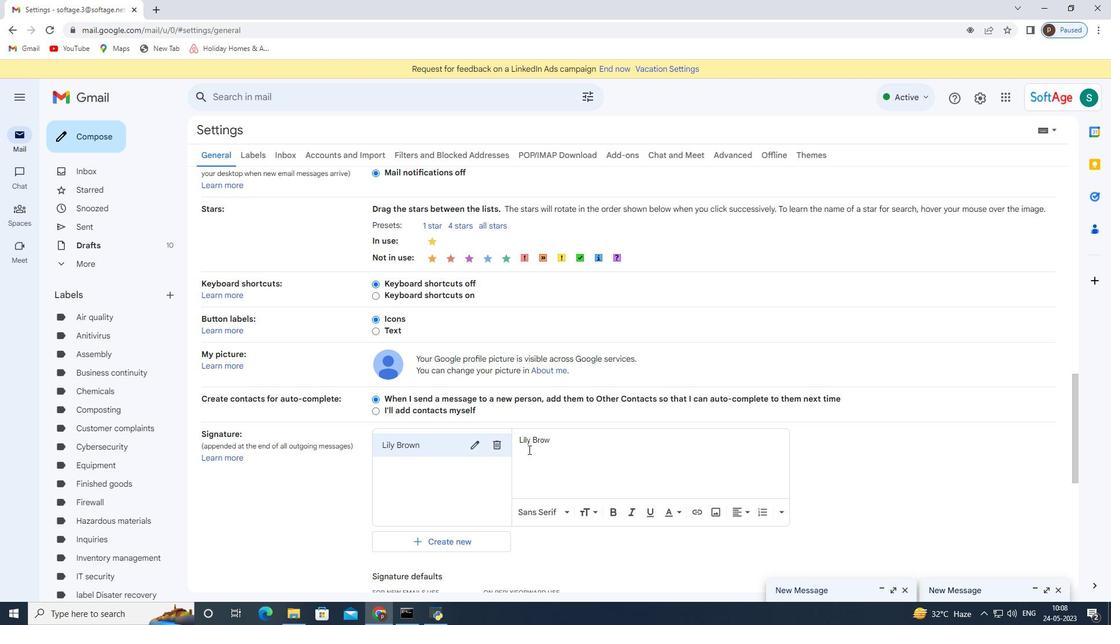 
Action: Mouse scrolled (528, 449) with delta (0, 0)
Screenshot: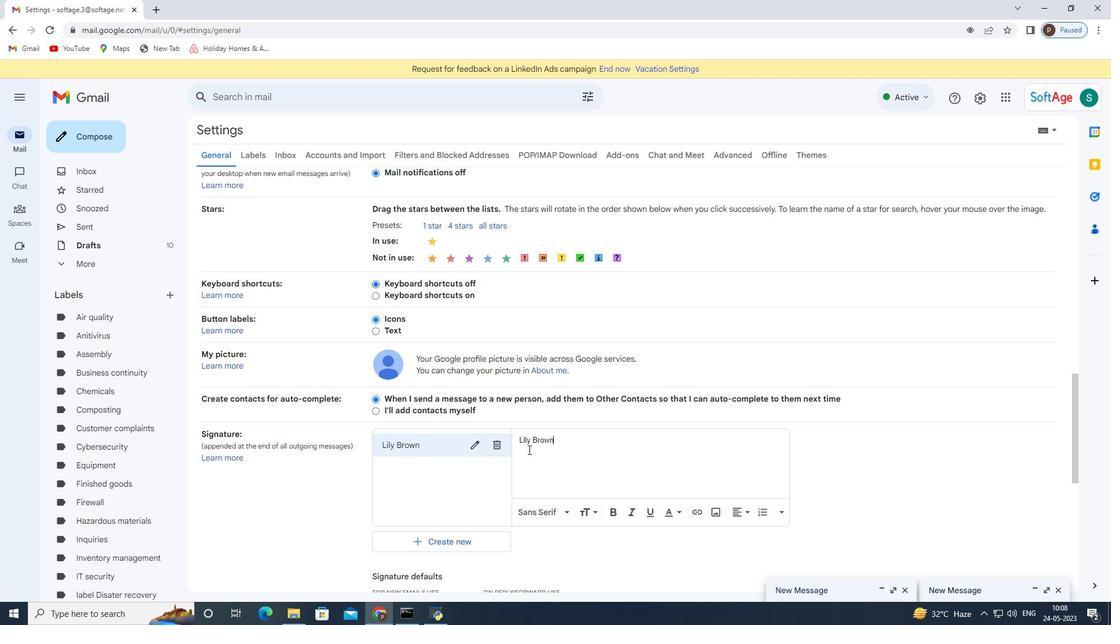 
Action: Mouse scrolled (528, 449) with delta (0, 0)
Screenshot: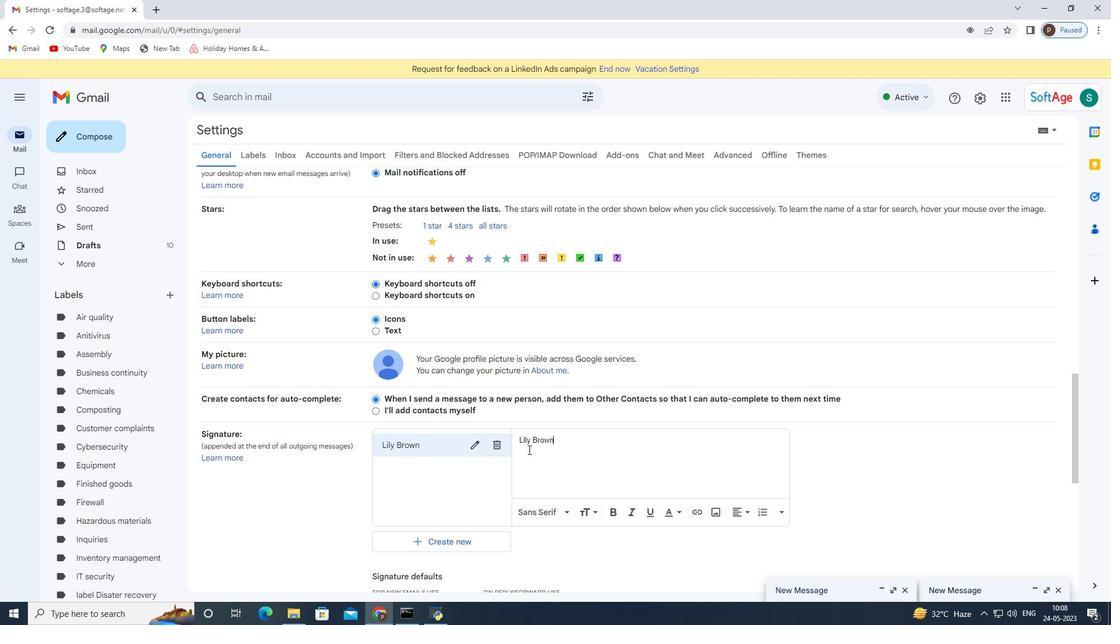 
Action: Mouse moved to (445, 487)
Screenshot: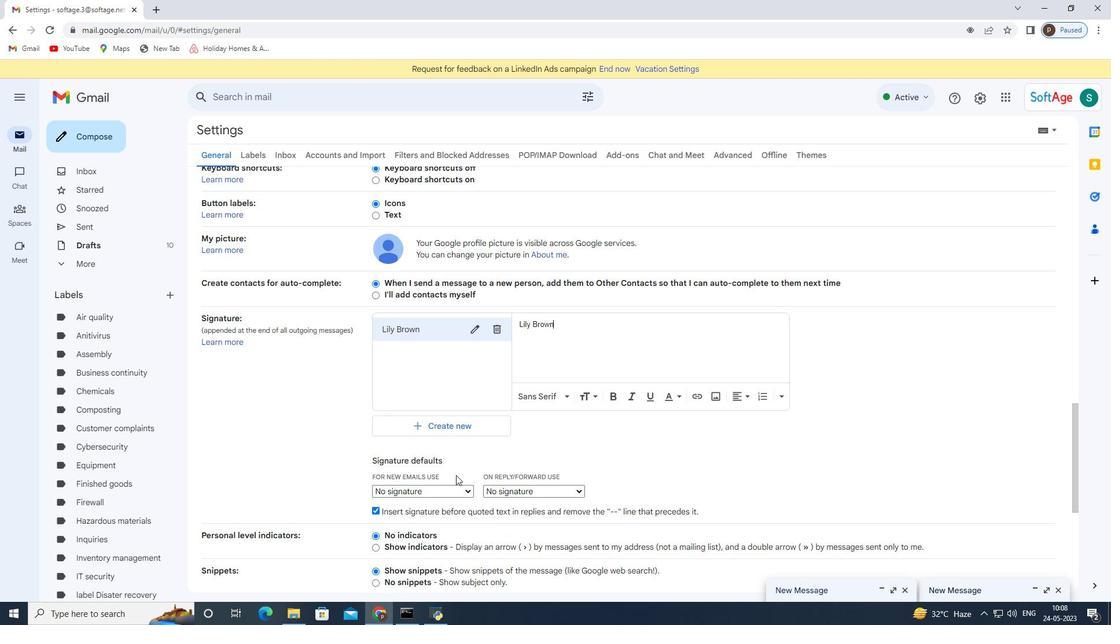 
Action: Mouse pressed left at (445, 487)
Screenshot: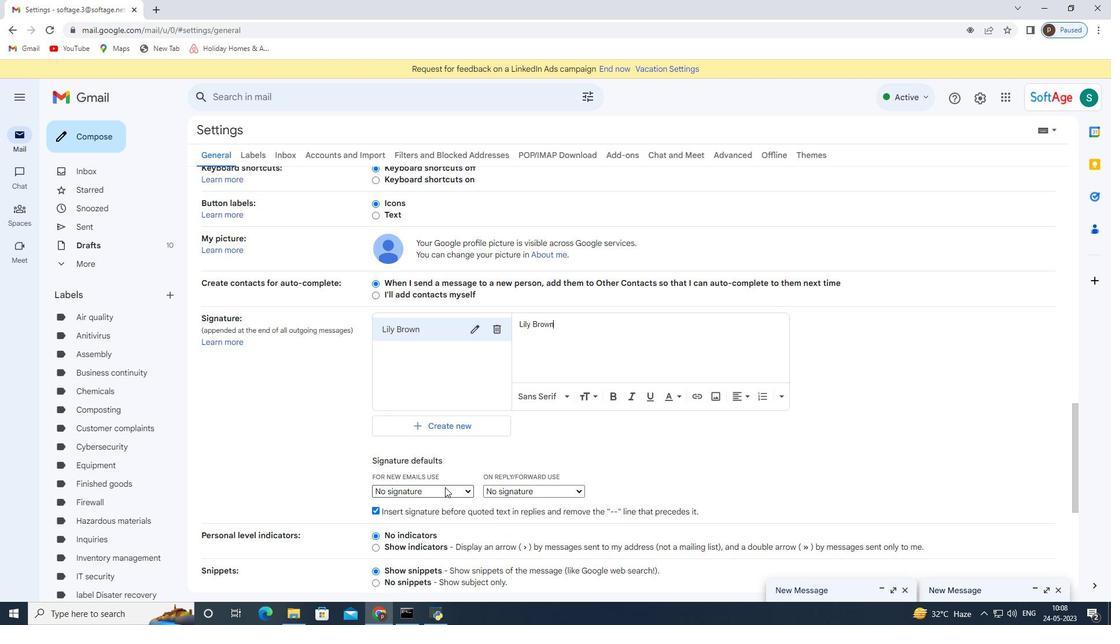 
Action: Mouse moved to (449, 525)
Screenshot: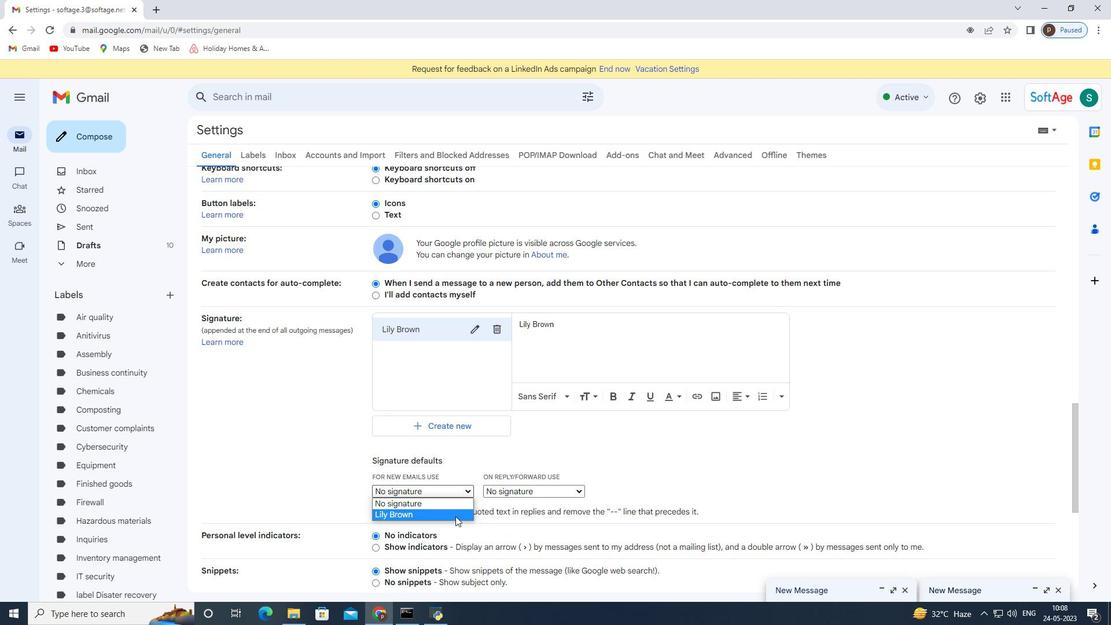 
Action: Mouse pressed left at (449, 525)
Screenshot: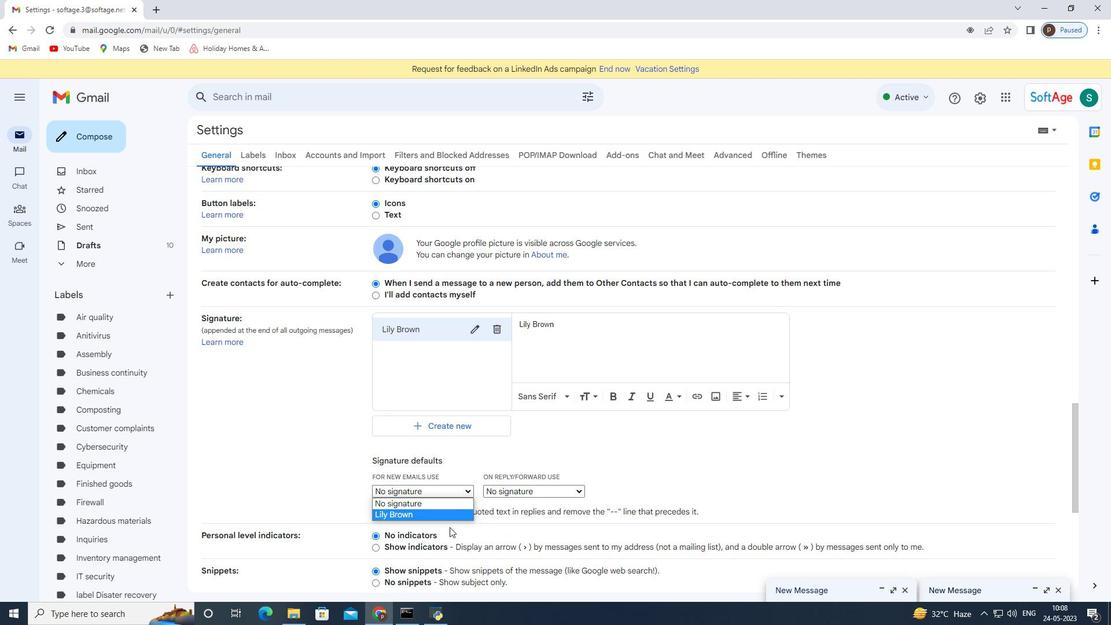 
Action: Mouse moved to (448, 489)
Screenshot: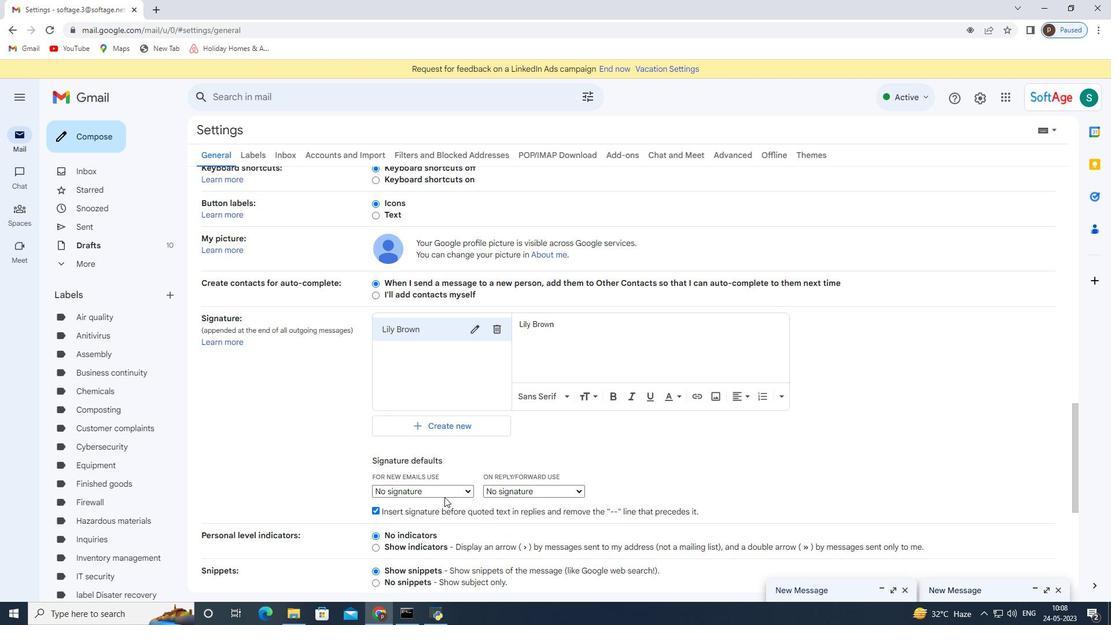 
Action: Mouse pressed left at (448, 489)
Screenshot: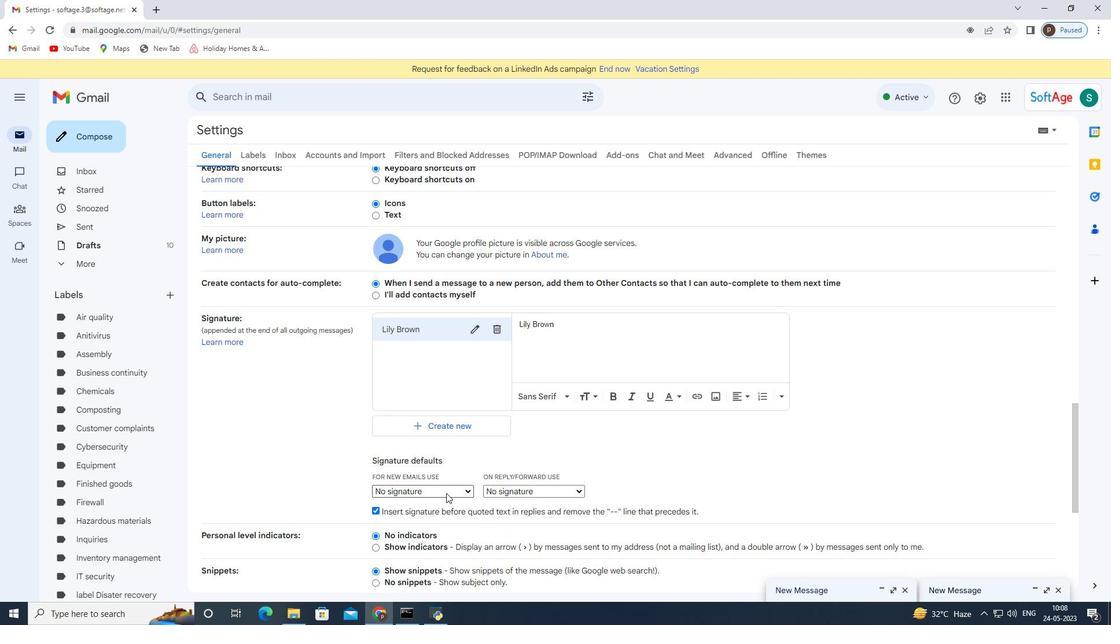 
Action: Mouse moved to (433, 513)
Screenshot: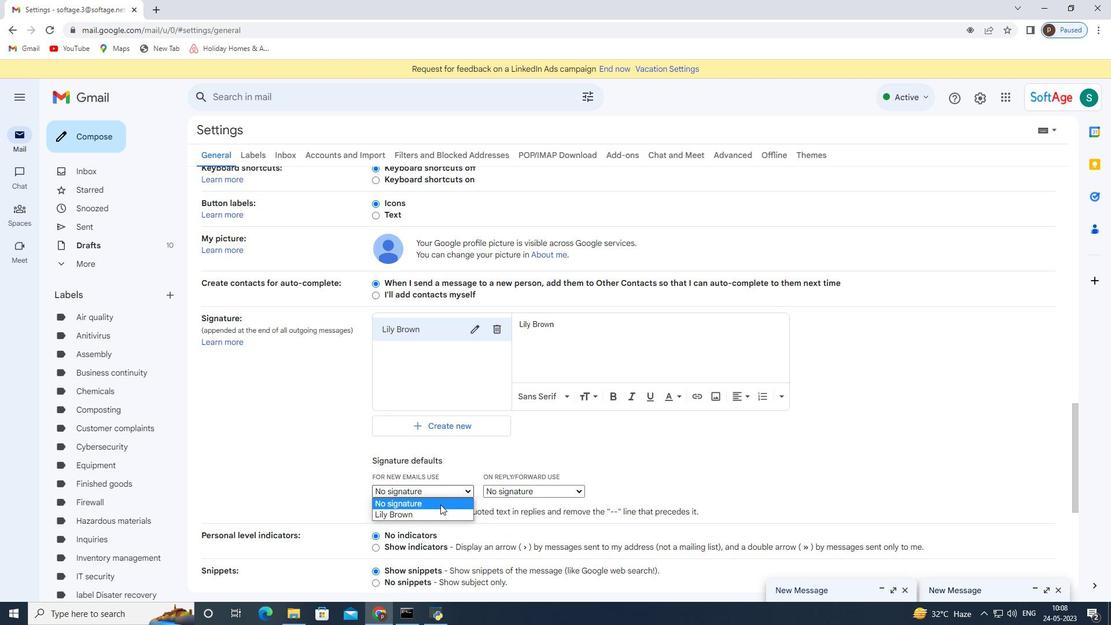 
Action: Mouse pressed left at (433, 513)
Screenshot: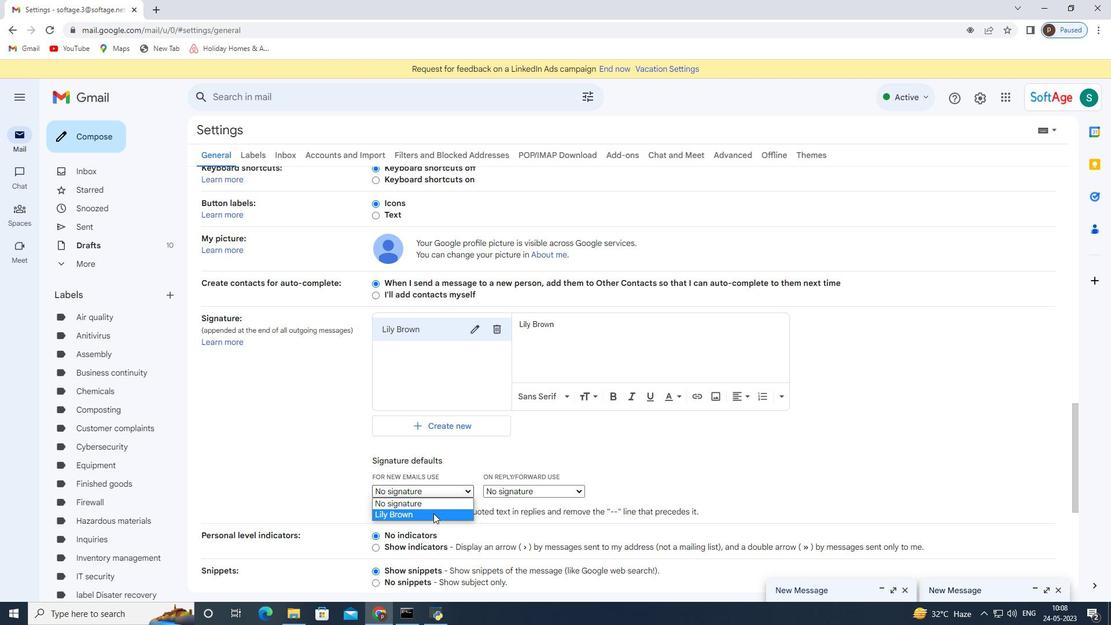 
Action: Mouse scrolled (433, 513) with delta (0, 0)
Screenshot: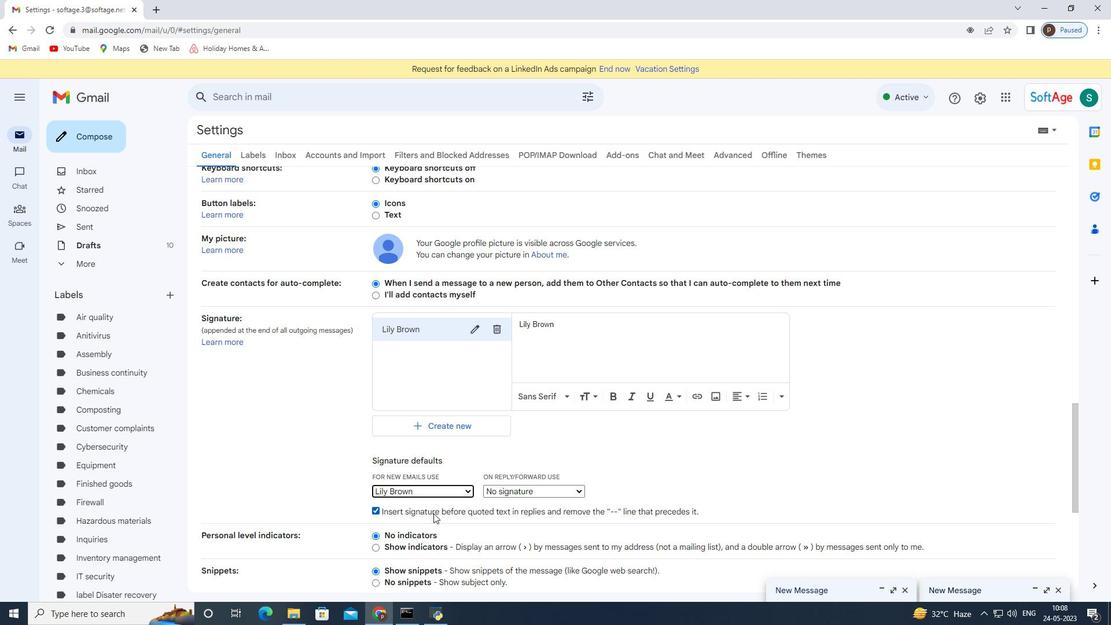 
Action: Mouse scrolled (433, 513) with delta (0, 0)
Screenshot: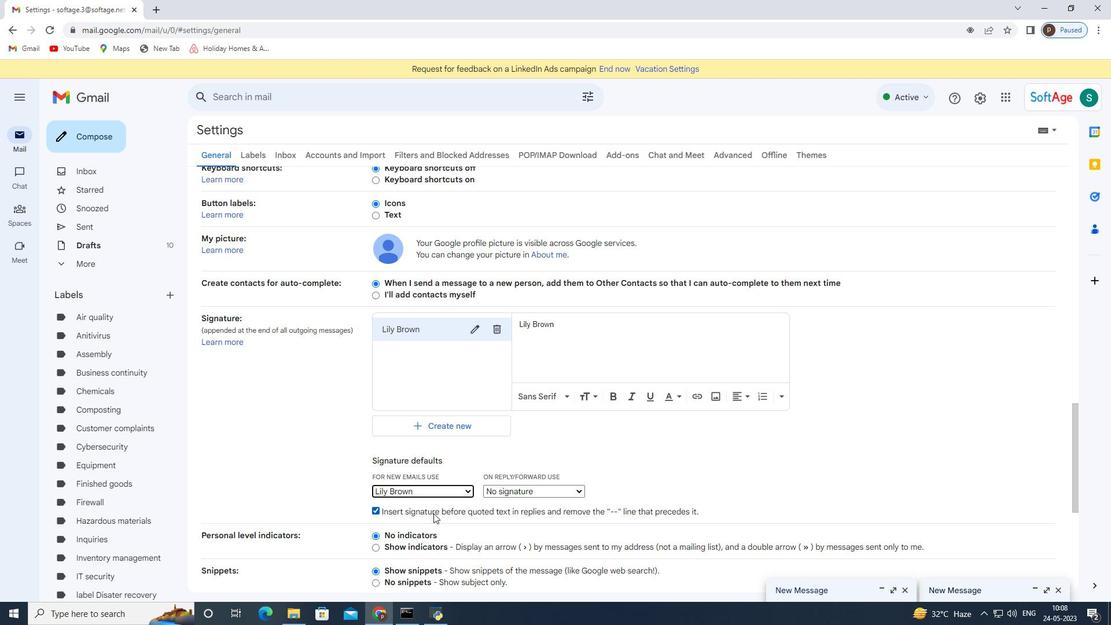 
Action: Mouse scrolled (433, 513) with delta (0, 0)
Screenshot: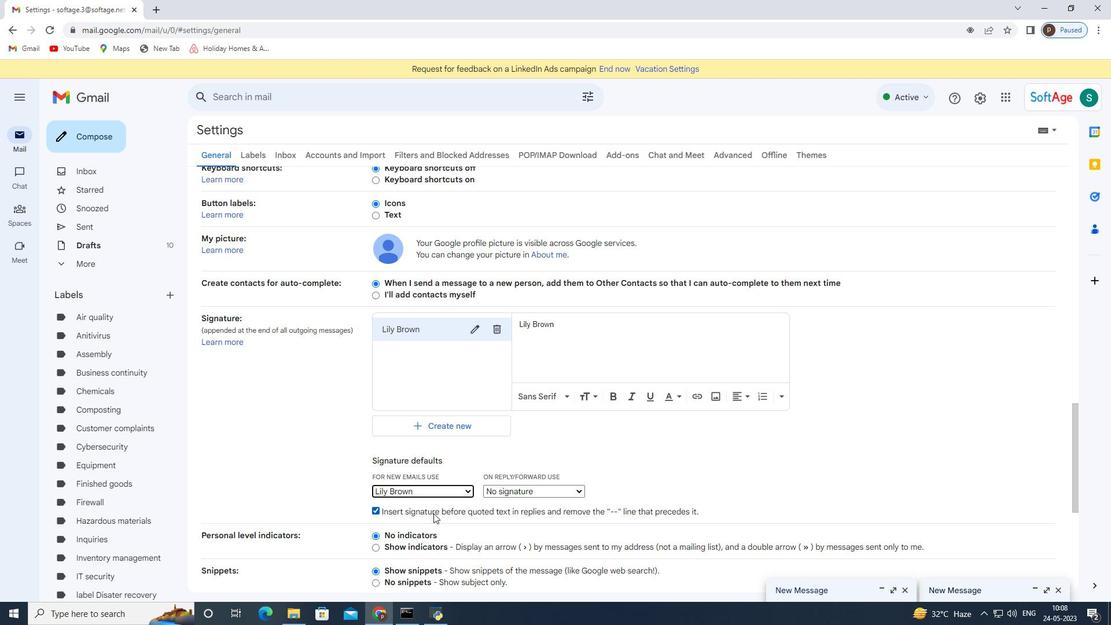 
Action: Mouse scrolled (433, 513) with delta (0, 0)
Screenshot: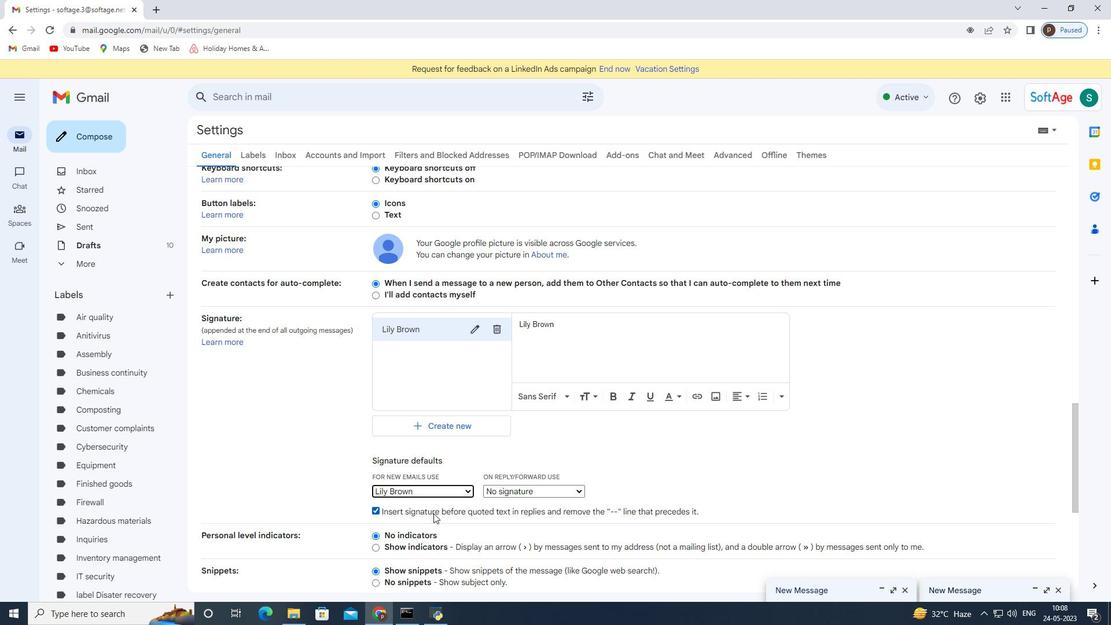 
Action: Mouse scrolled (433, 513) with delta (0, 0)
Screenshot: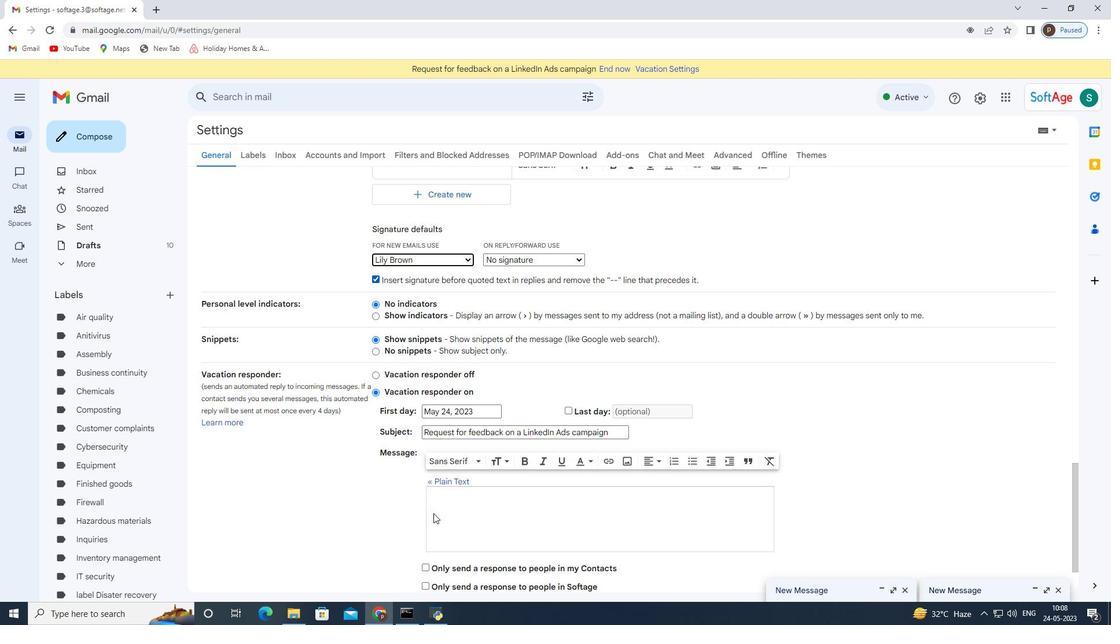 
Action: Mouse scrolled (433, 513) with delta (0, 0)
Screenshot: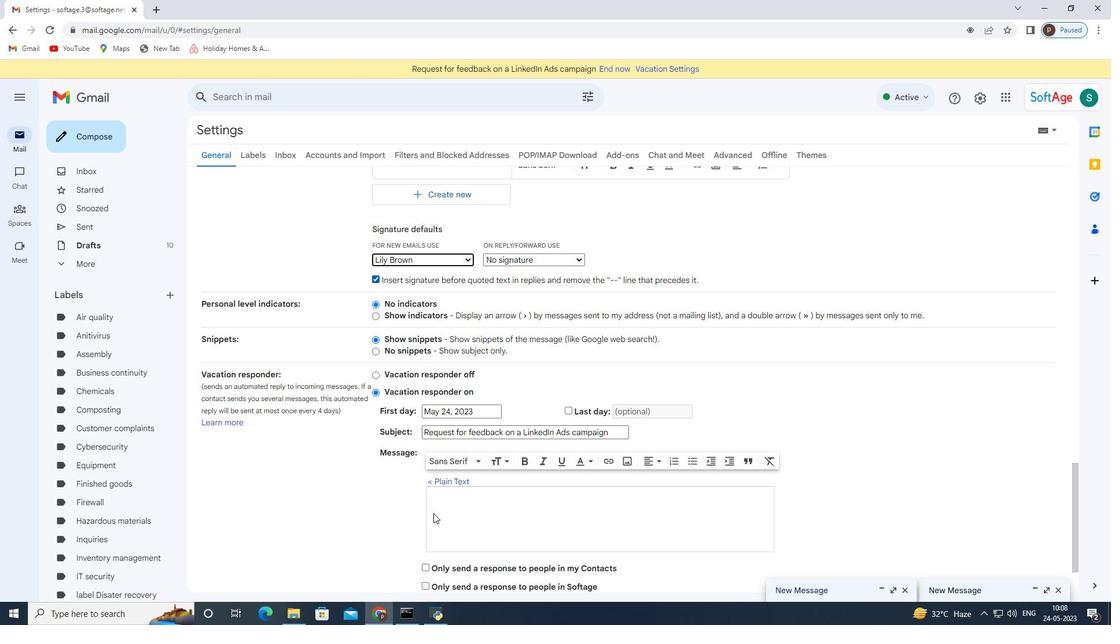 
Action: Mouse scrolled (433, 513) with delta (0, 0)
Screenshot: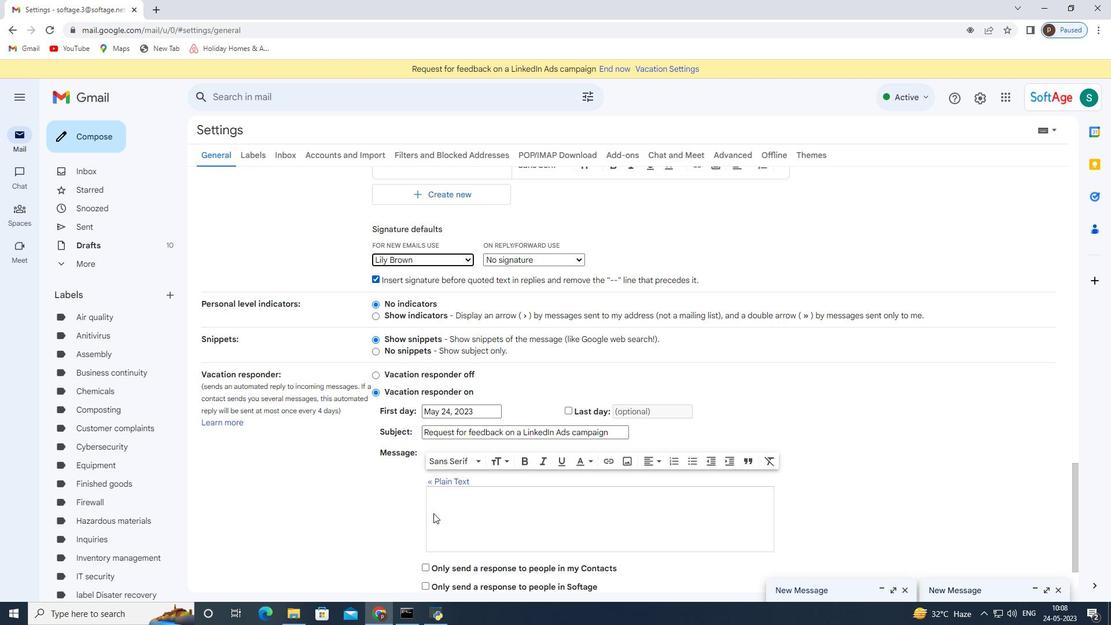 
Action: Mouse moved to (610, 532)
Screenshot: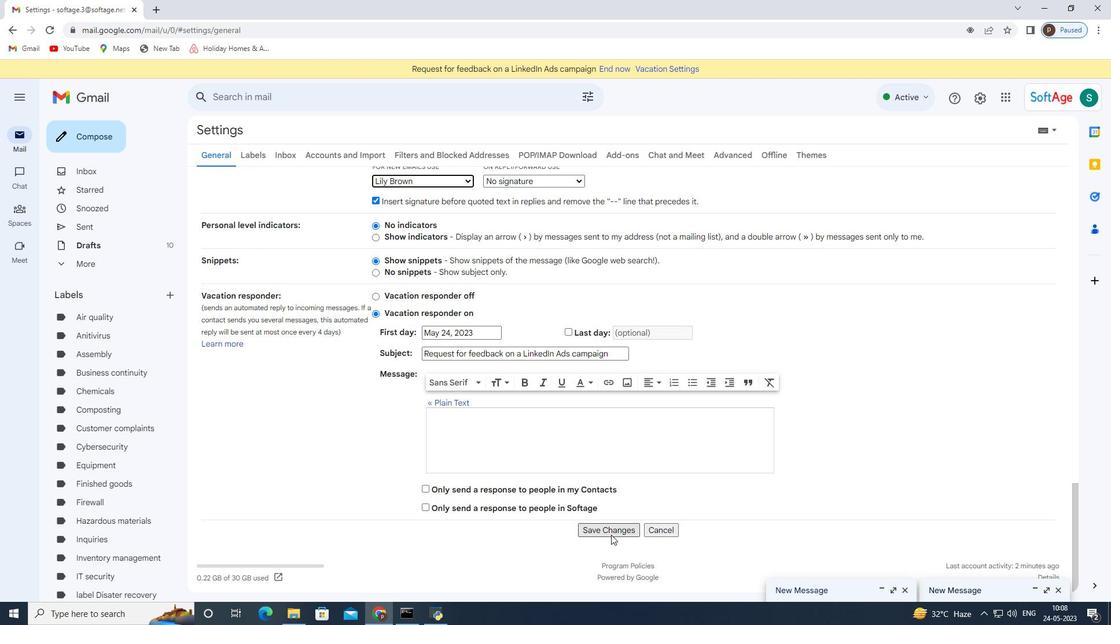 
Action: Mouse pressed left at (610, 532)
Screenshot: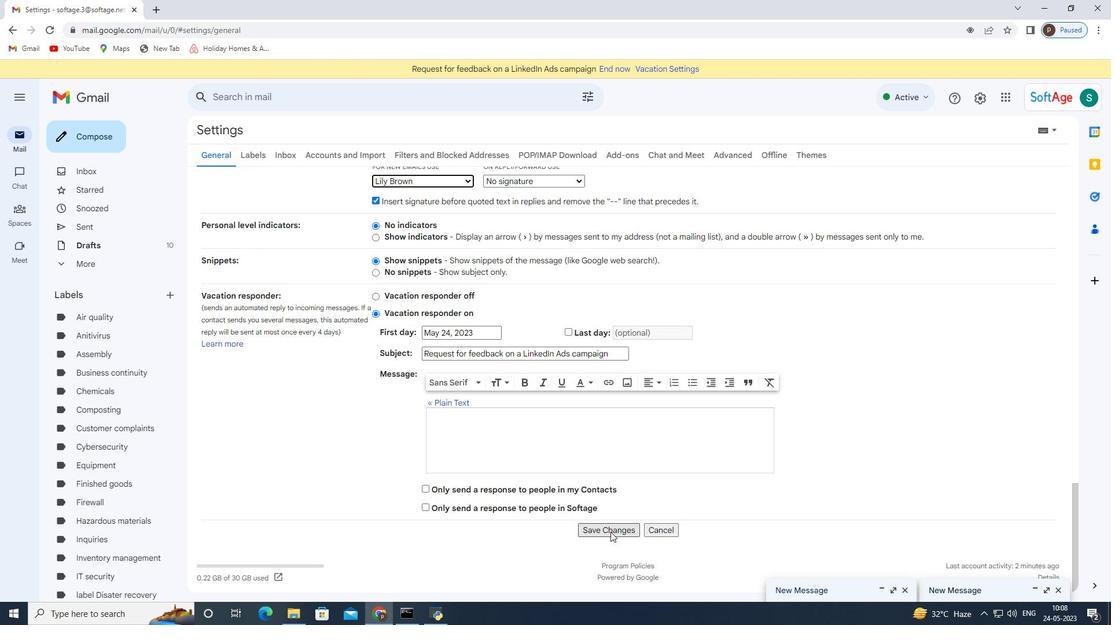 
Action: Mouse scrolled (610, 532) with delta (0, 0)
Screenshot: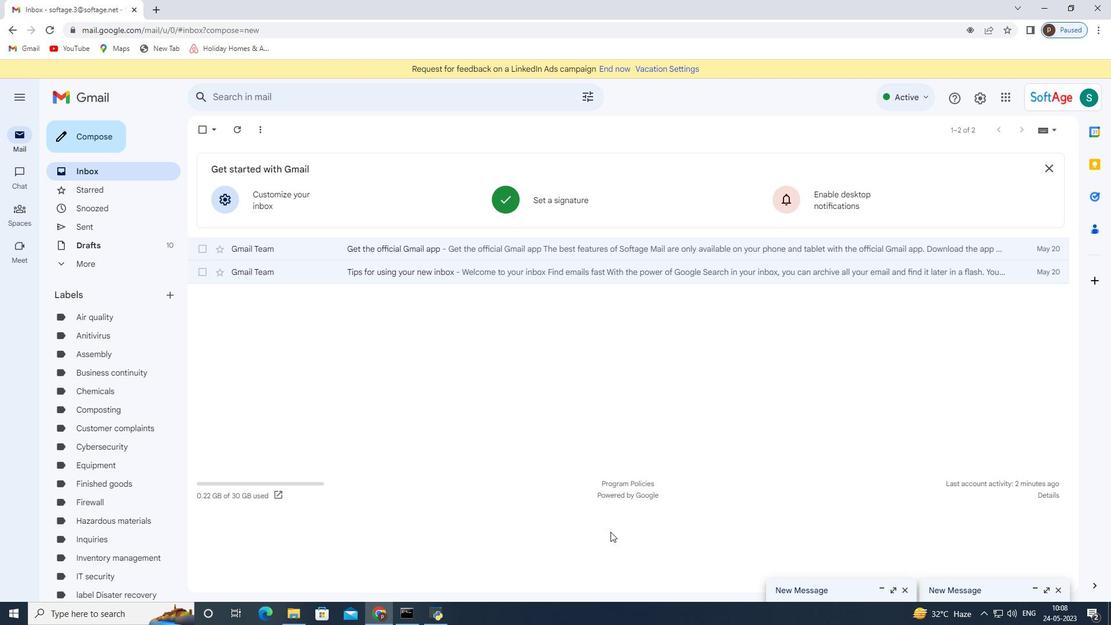 
Action: Mouse scrolled (610, 532) with delta (0, 0)
Screenshot: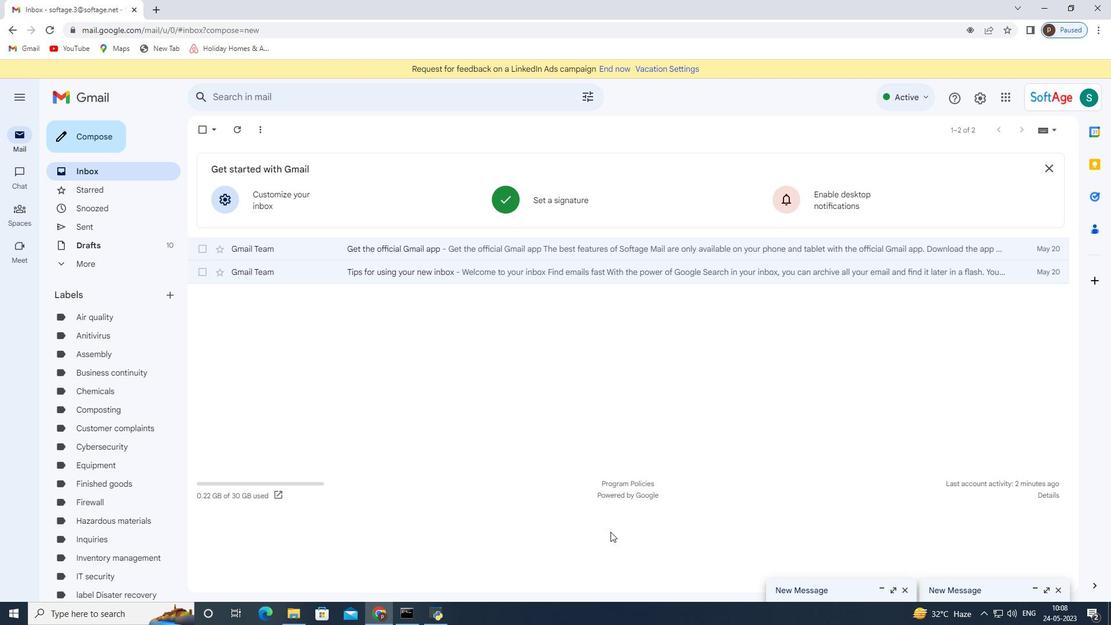 
Action: Mouse scrolled (610, 532) with delta (0, 0)
Screenshot: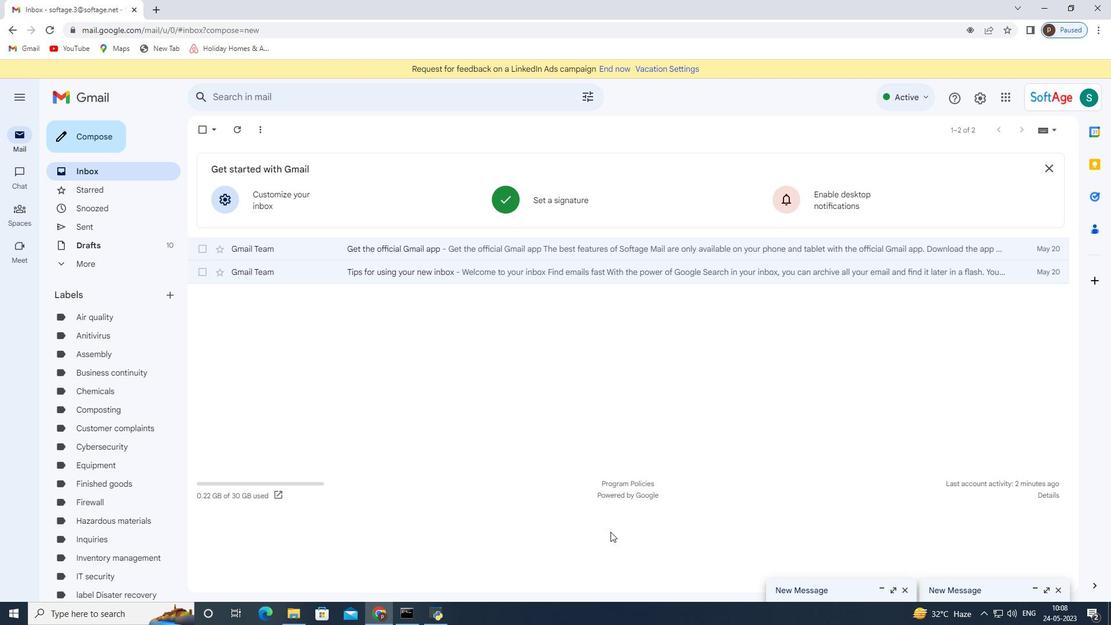 
Action: Mouse moved to (83, 132)
Screenshot: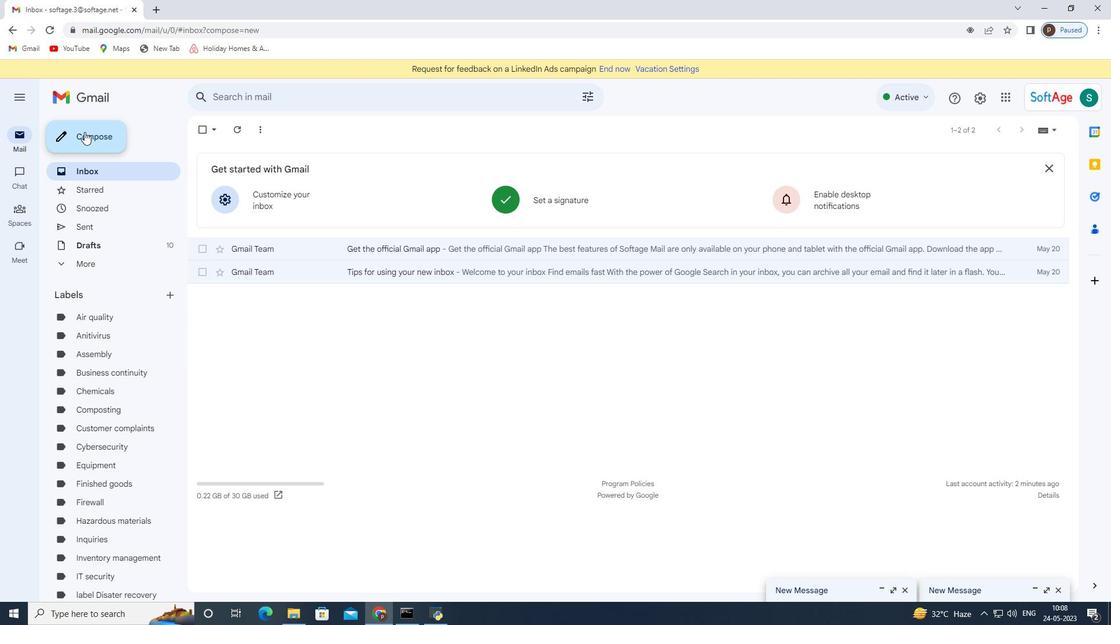 
Action: Mouse pressed left at (83, 132)
Screenshot: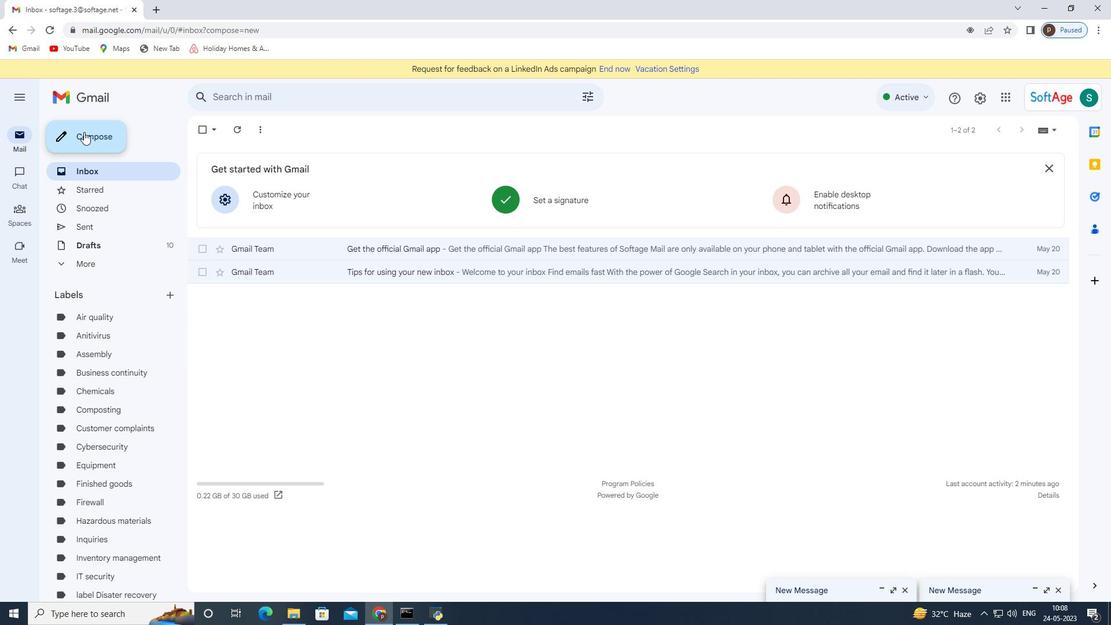 
Action: Mouse moved to (459, 300)
Screenshot: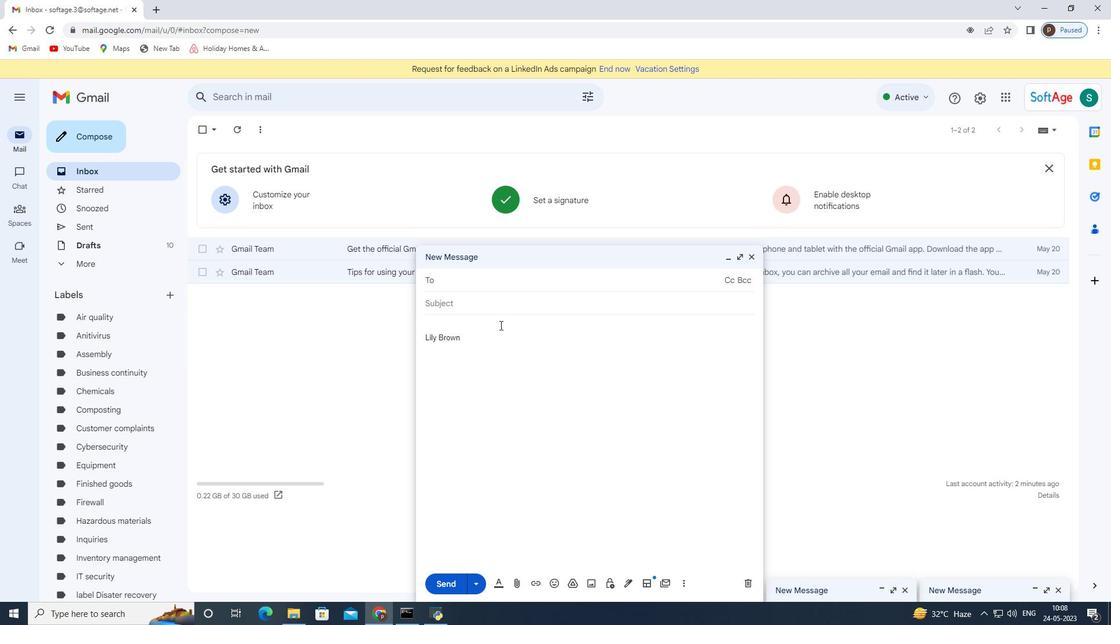 
Action: Mouse pressed left at (459, 300)
Screenshot: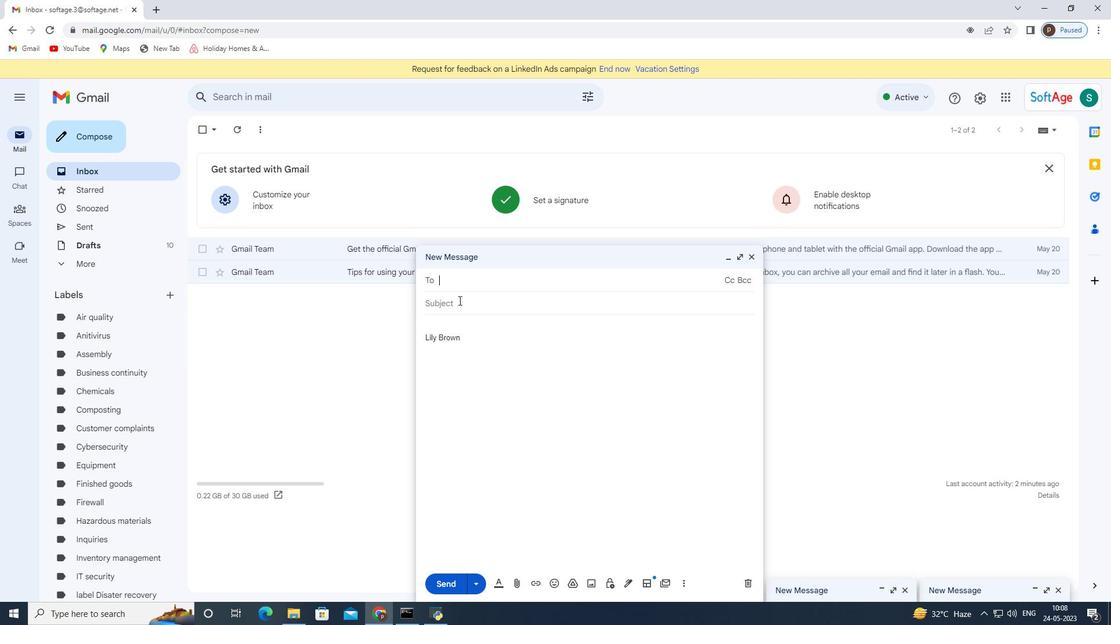 
Action: Key pressed <Key.shift>Request<Key.space>for<Key.space>feedback<Key.space>on<Key.space>a<Key.space>grant<Key.space>application<Key.space><Key.backspace><Key.tab><Key.shift_r><Key.shift_r><Key.shift_r><Key.shift_r><Key.shift_r><Key.shift_r><Key.shift_r><Key.shift_r><Key.shift_r><Key.shift_r><Key.shift_r><Key.shift_r><Key.shift_r><Key.shift_r><Key.shift_r><Key.shift_r>I<Key.space>appreciate<Key.space>your<Key.space>collaboration<Key.space>and<Key.space>teamwork<Key.space>in<Key.space>this<Key.space>project.
Screenshot: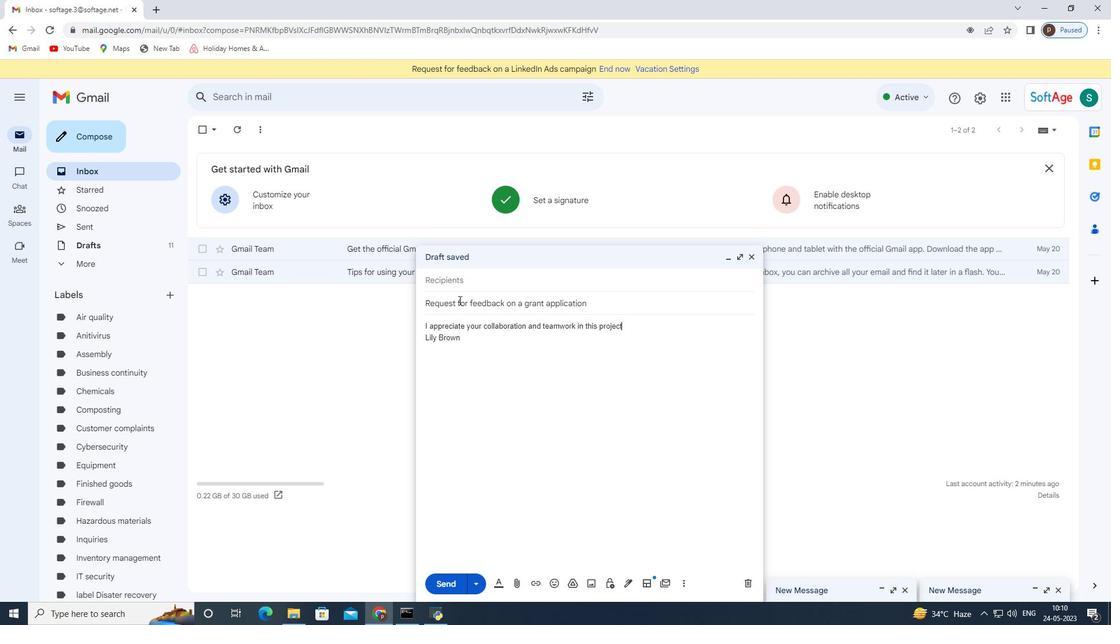 
Action: Mouse moved to (481, 277)
Screenshot: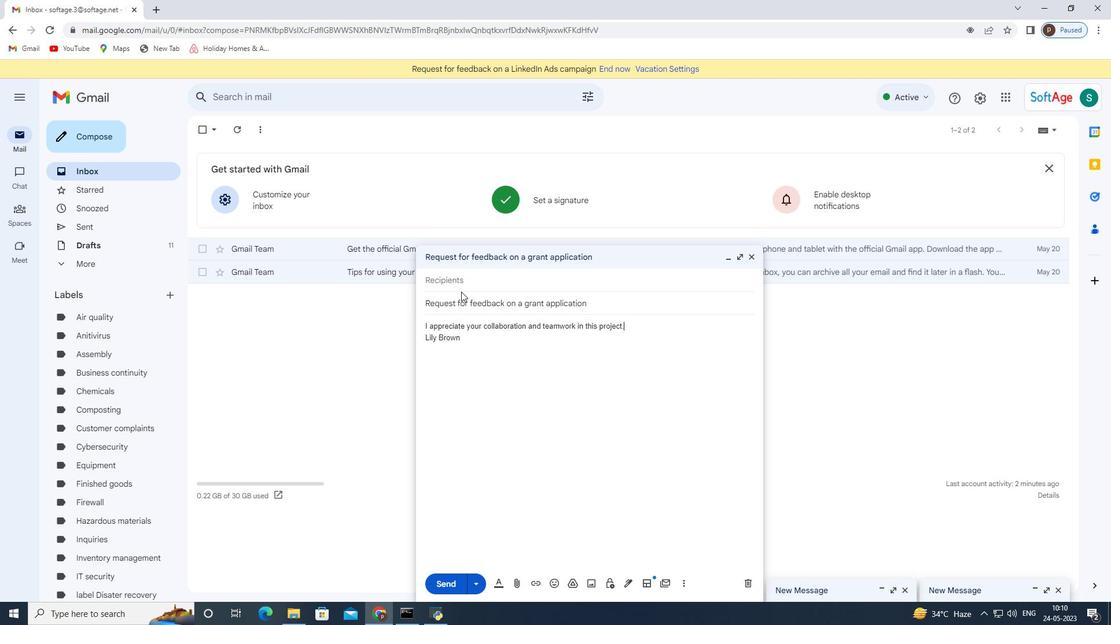 
Action: Mouse pressed left at (481, 277)
Screenshot: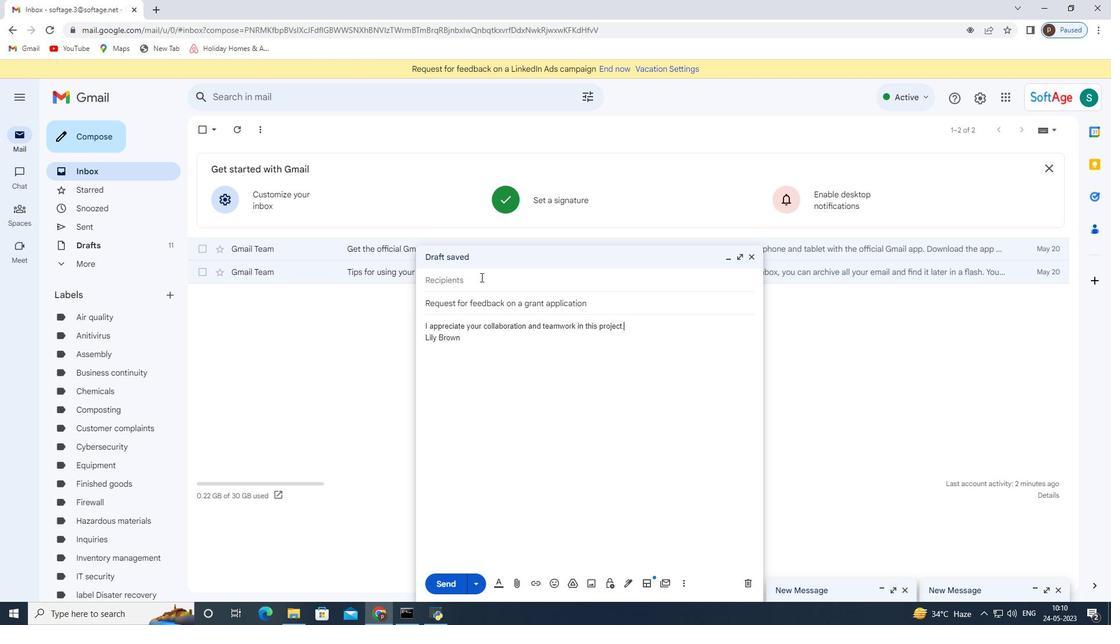 
Action: Key pressed softage.5<Key.shift><Key.shift><Key.shift><Key.shift><Key.shift><Key.shift><Key.shift><Key.shift><Key.shift><Key.shift><Key.shift><Key.shift><Key.shift><Key.shift>@softage.net<Key.enter>
Screenshot: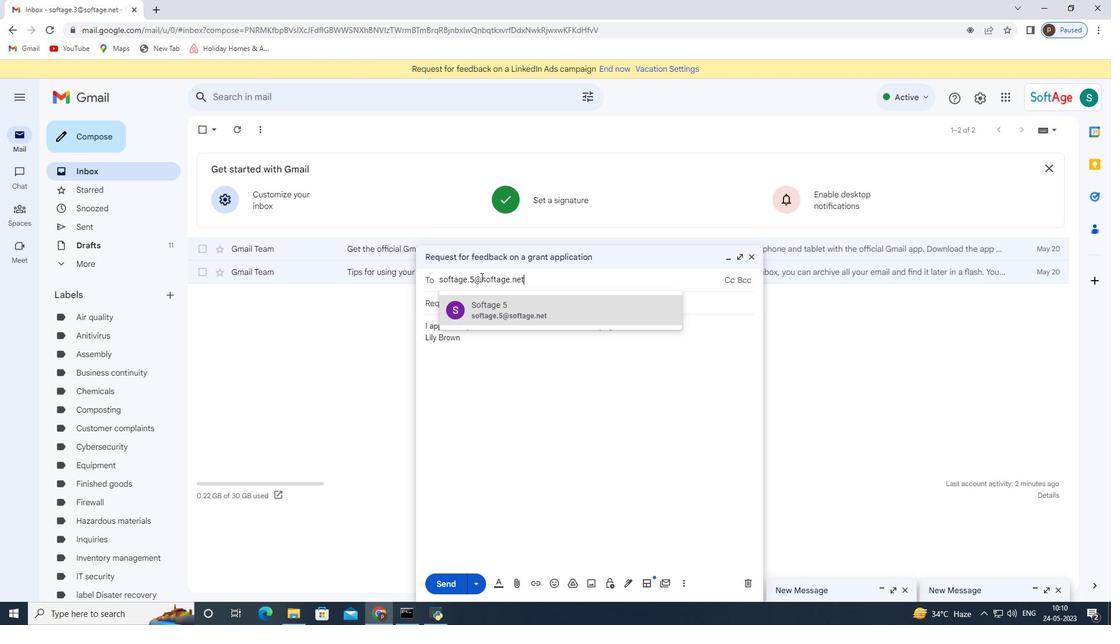 
Action: Mouse moved to (513, 584)
Screenshot: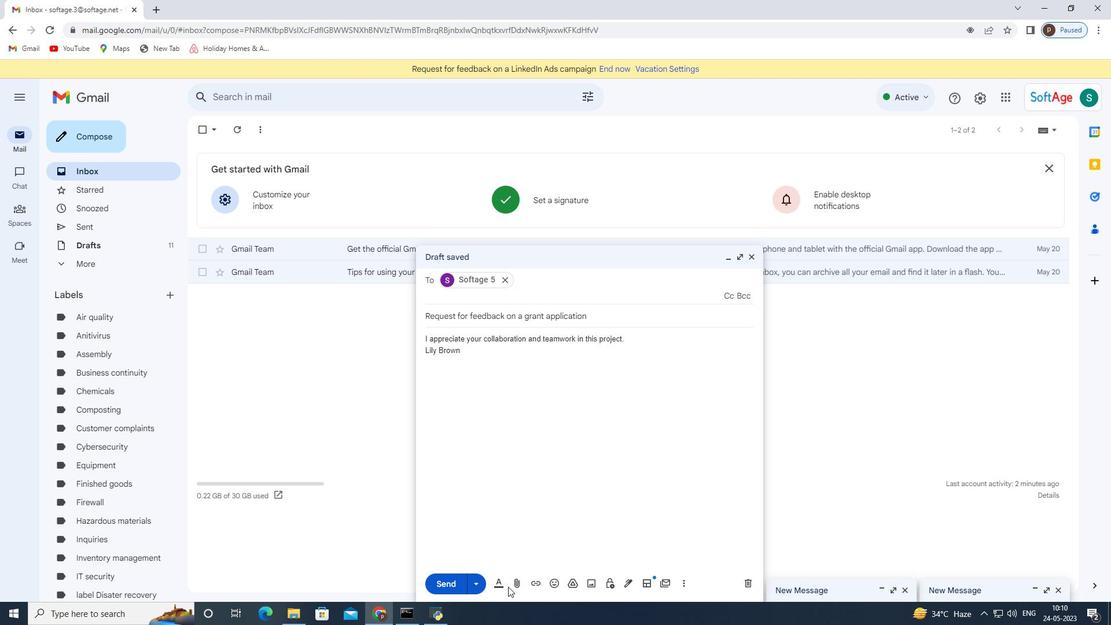 
Action: Mouse pressed left at (513, 584)
Screenshot: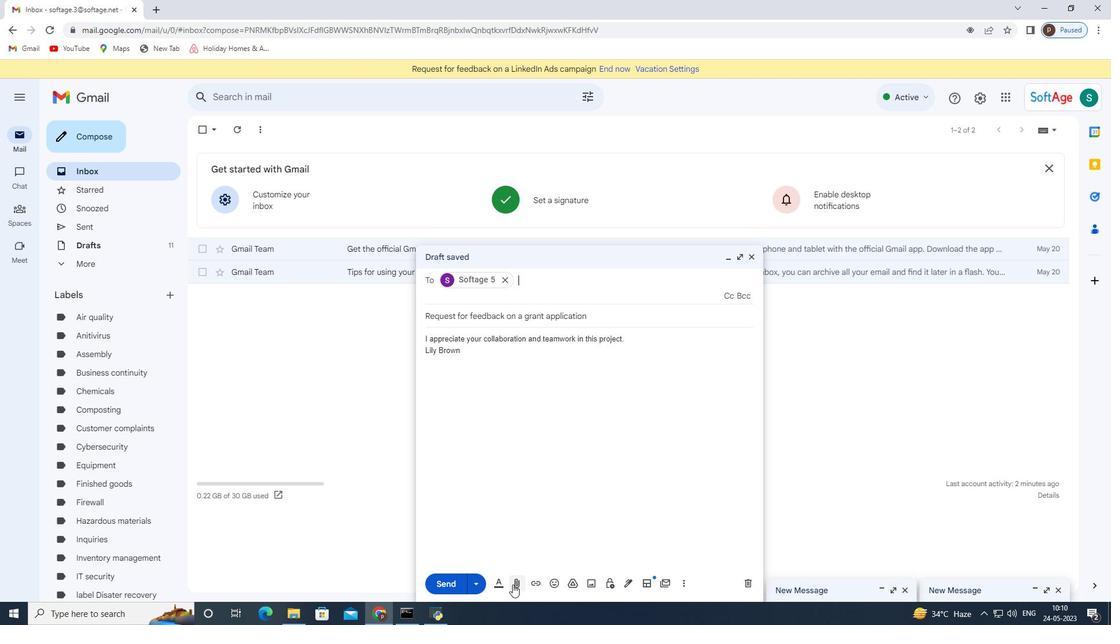 
Action: Mouse moved to (145, 96)
Screenshot: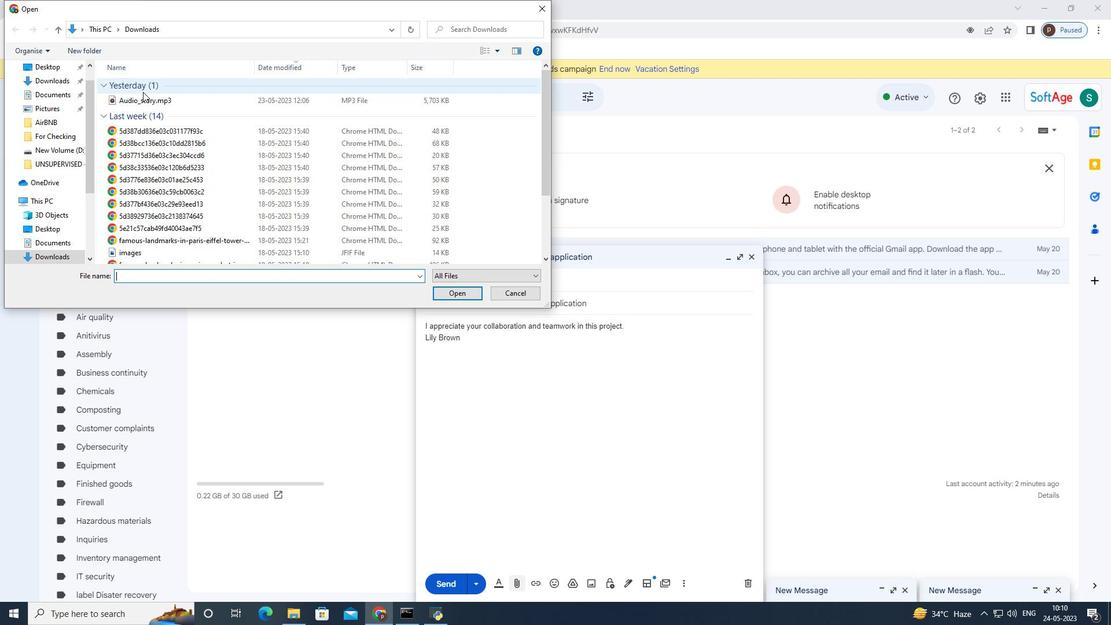 
Action: Mouse pressed left at (145, 96)
Screenshot: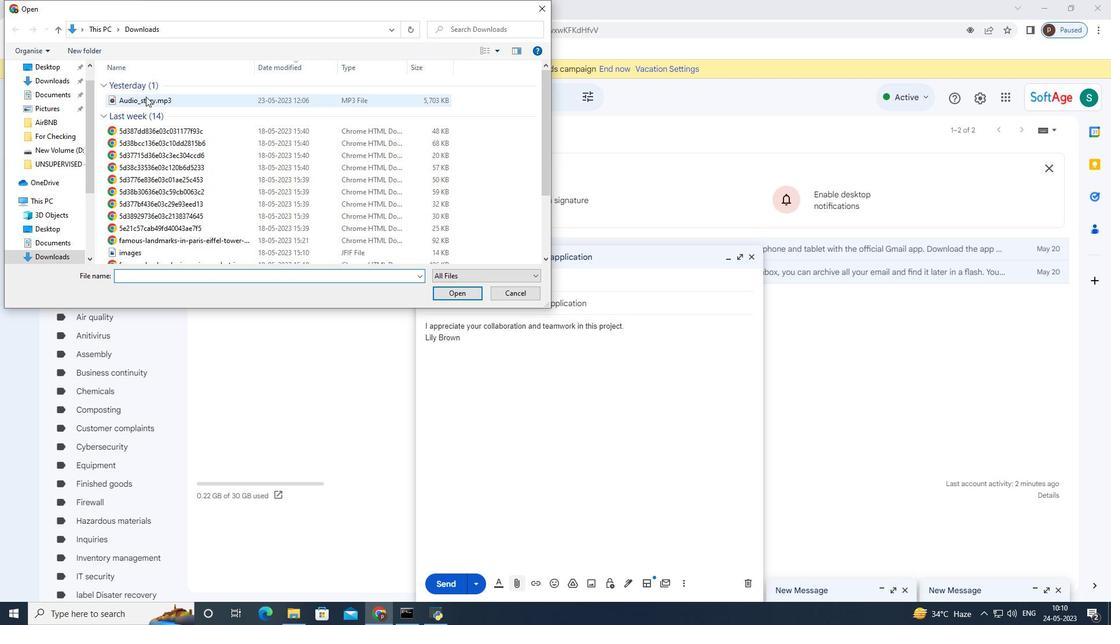 
Action: Mouse moved to (461, 290)
Screenshot: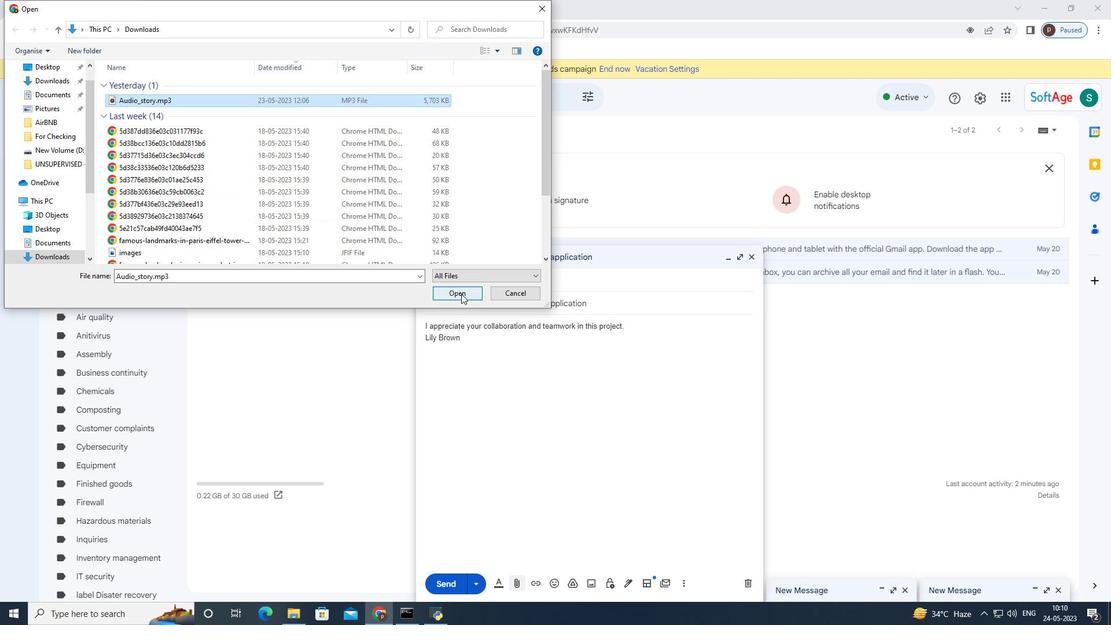 
Action: Mouse pressed left at (461, 290)
Screenshot: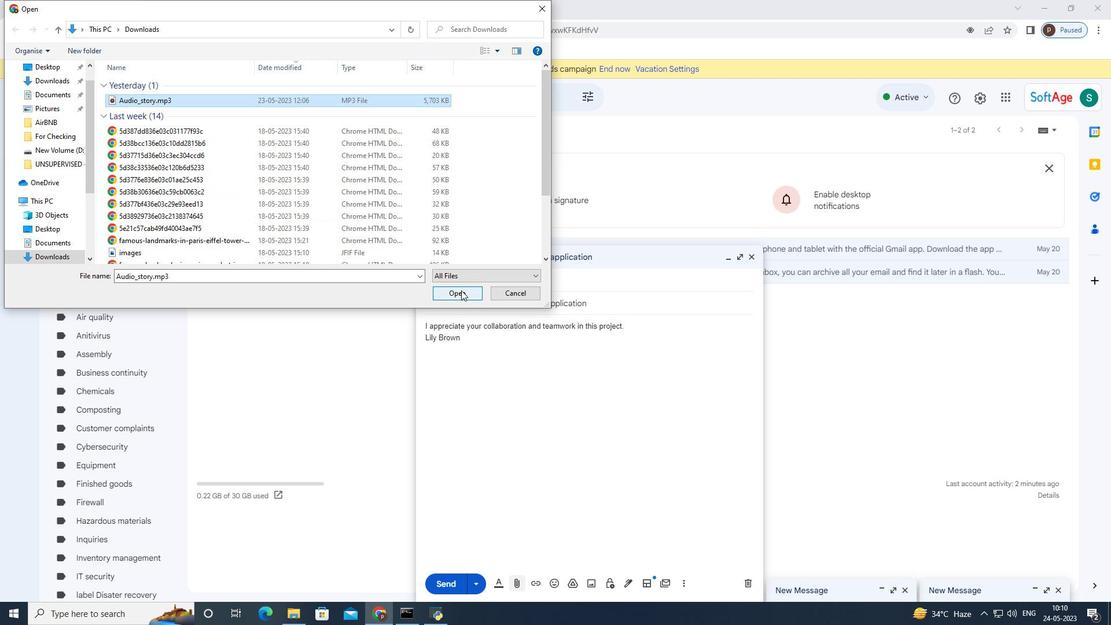 
Action: Mouse moved to (643, 335)
Screenshot: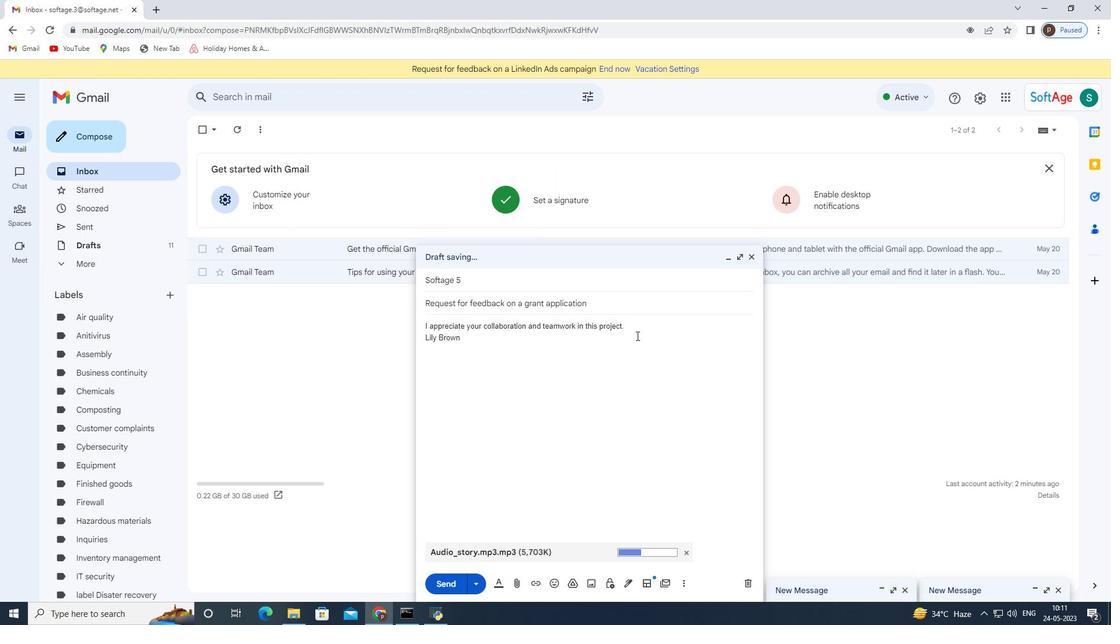 
Action: Key pressed <Key.backspace><Key.backspace><Key.backspace><Key.backspace><Key.backspace><Key.backspace><Key.backspace><Key.backspace><Key.backspace><Key.backspace><Key.backspace><Key.backspace><Key.backspace><Key.backspace><Key.backspace><Key.backspace><Key.backspace><Key.backspace><Key.backspace><Key.backspace><Key.backspace><Key.backspace><Key.backspace><Key.backspace><Key.backspace><Key.backspace><Key.backspace><Key.backspace><Key.backspace><Key.backspace><Key.backspace><Key.backspace><Key.backspace><Key.backspace><Key.backspace><Key.backspace><Key.backspace><Key.backspace><Key.backspace><Key.backspace><Key.backspace><Key.backspace><Key.backspace><Key.backspace><Key.backspace><Key.backspace><Key.backspace><Key.backspace><Key.backspace><Key.backspace><Key.backspace><Key.backspace><Key.backspace><Key.backspace><Key.backspace><Key.backspace><Key.backspace><Key.backspace><Key.backspace><Key.backspace><Key.backspace><Key.backspace><Key.backspace><Key.backspace>ctrl+Z<'\x1a'><'\x1a'><'\x1a'><'\x1a'><'\x1a'><'\x1a'><'\x1a'><'\x1a'><'\x1a'><'\x1a'><'\x1a'><'\x1a'><'\x1a'><'\x1a'><'\x1a'><Key.enter><Key.enter><Key.shift>Thank<Key.space>you
Screenshot: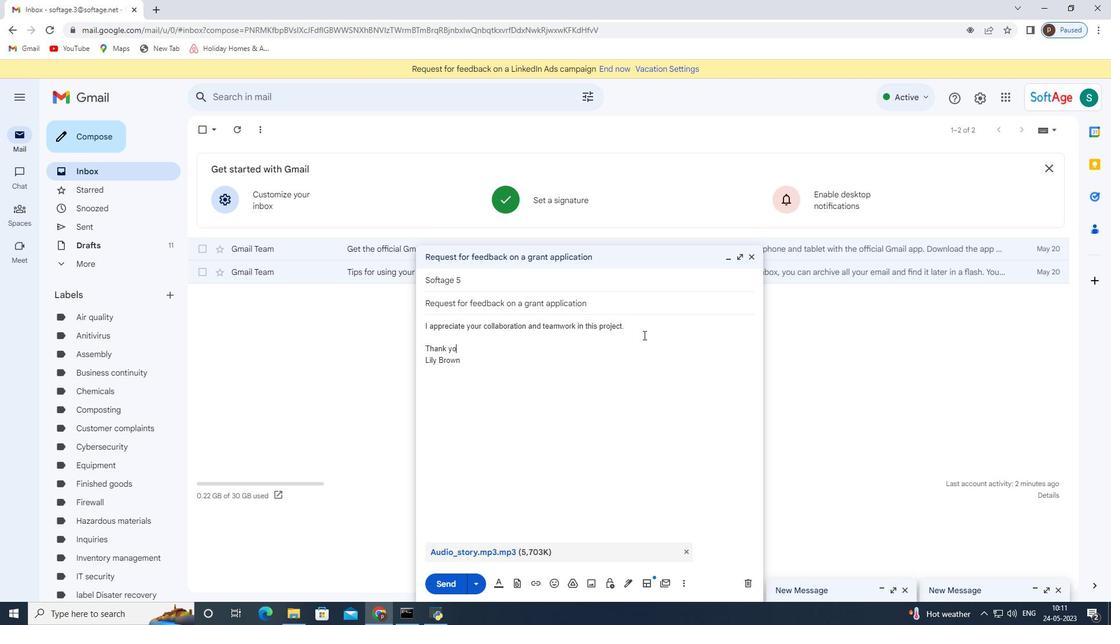 
Action: Mouse moved to (443, 581)
Screenshot: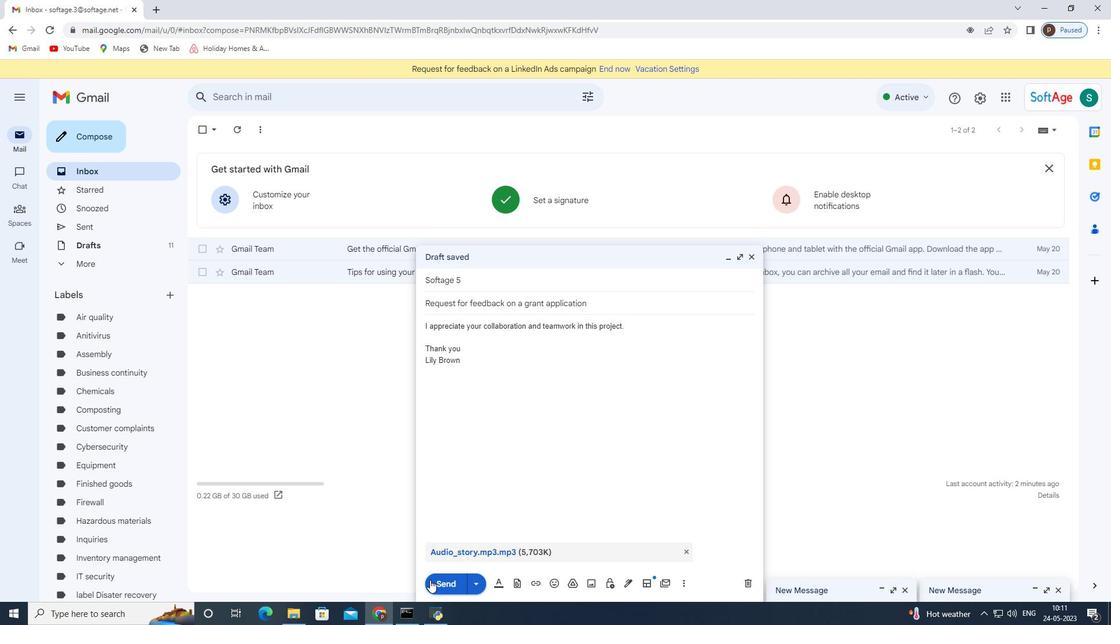 
Action: Mouse pressed left at (443, 581)
Screenshot: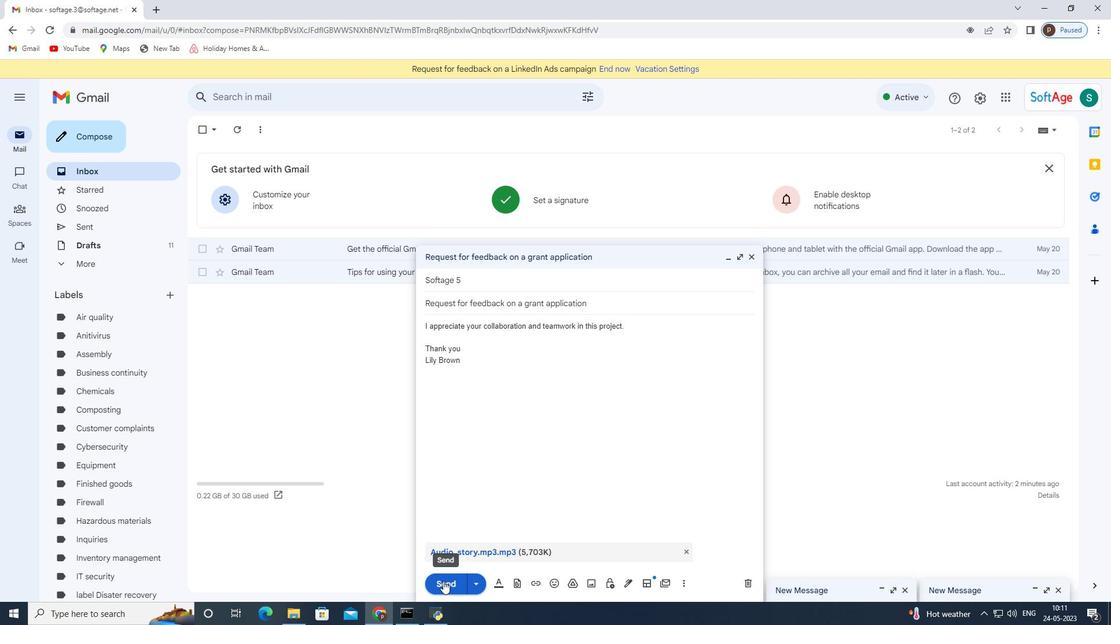 
Action: Mouse moved to (134, 224)
Screenshot: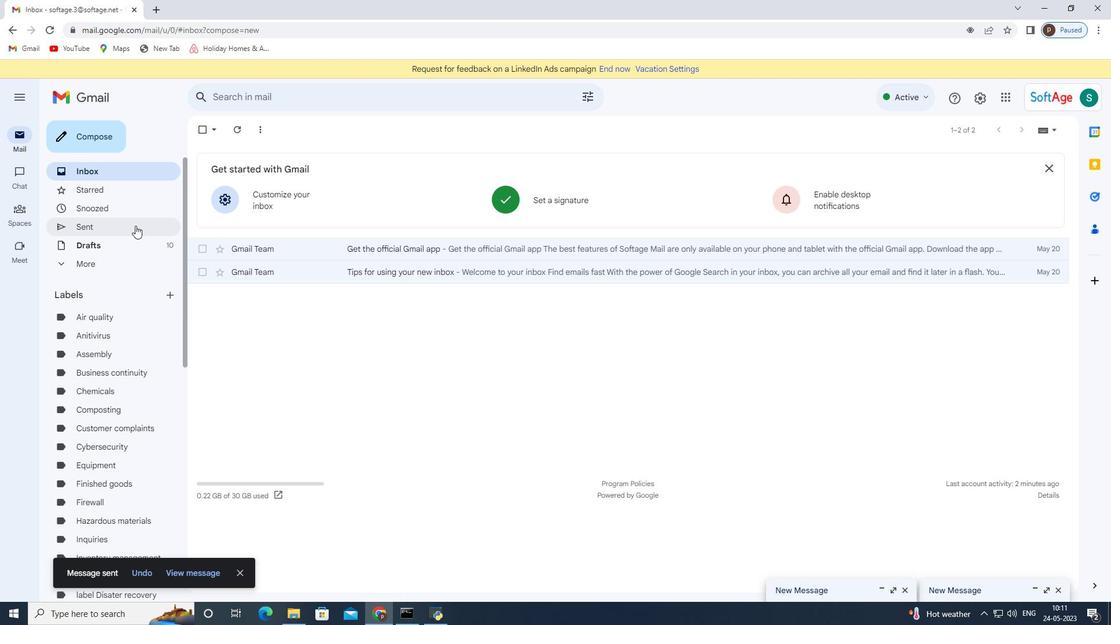 
Action: Mouse pressed left at (134, 224)
Screenshot: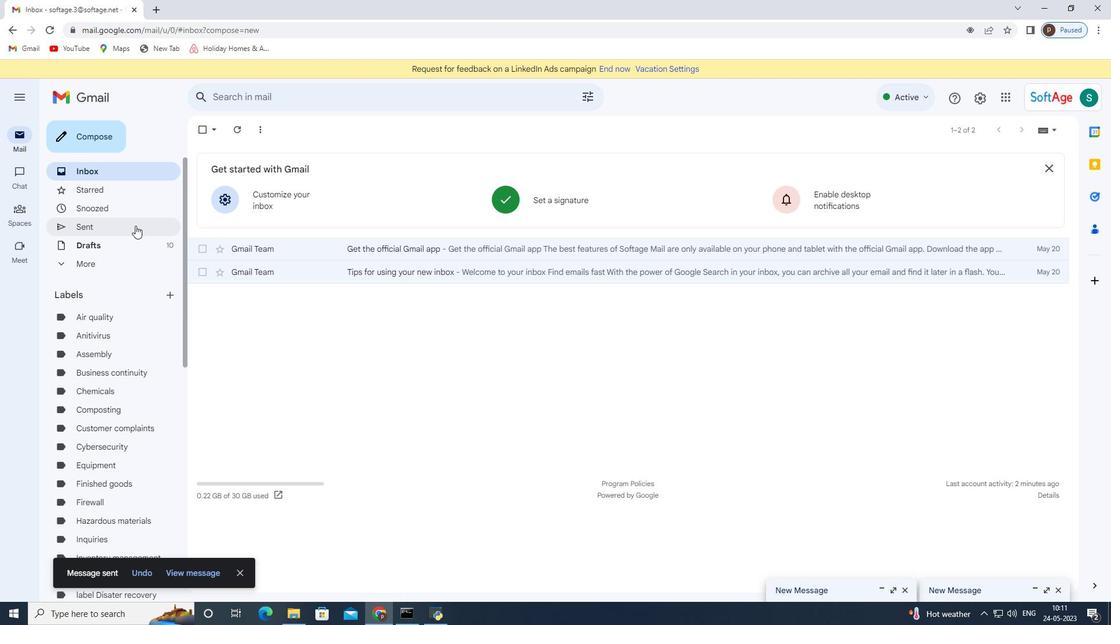 
Action: Mouse moved to (502, 206)
Screenshot: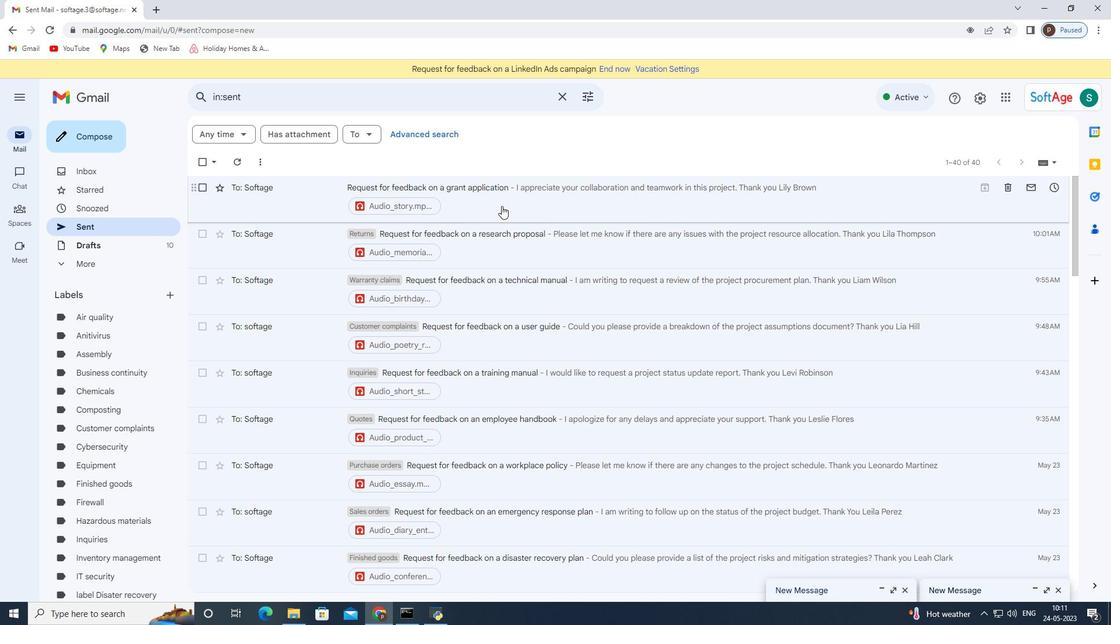 
Action: Mouse pressed right at (502, 206)
Screenshot: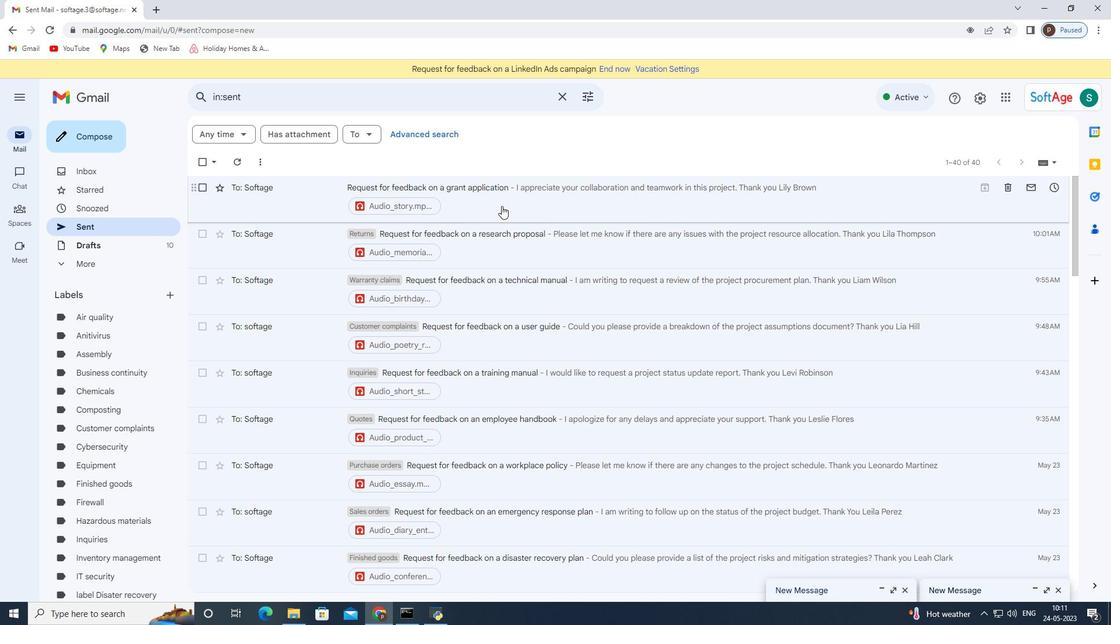 
Action: Mouse moved to (561, 404)
Screenshot: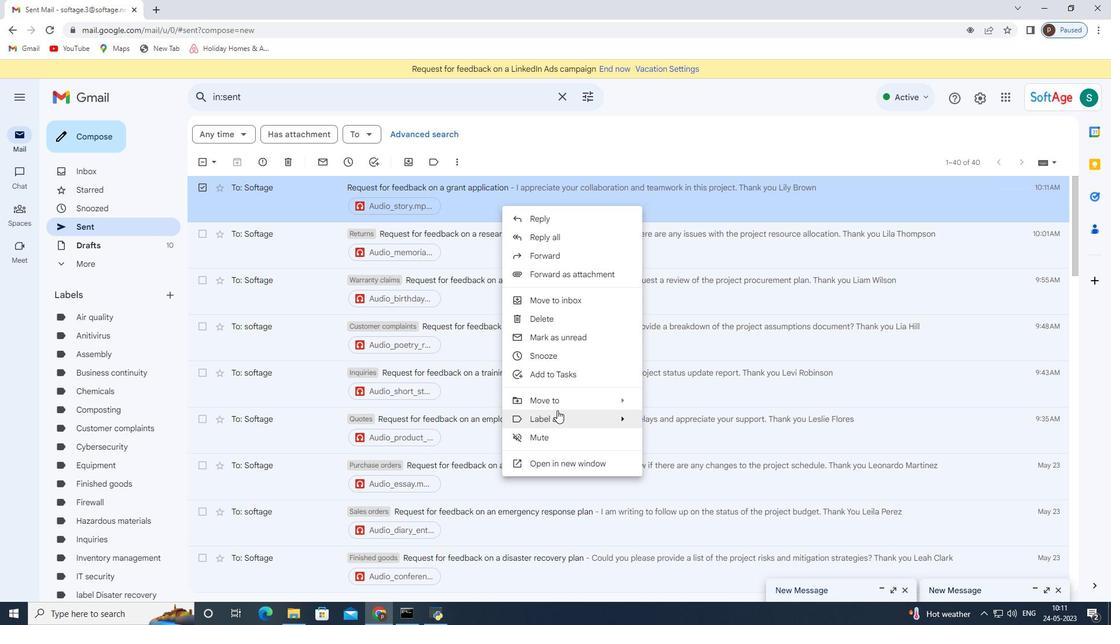 
Action: Mouse pressed left at (561, 404)
Screenshot: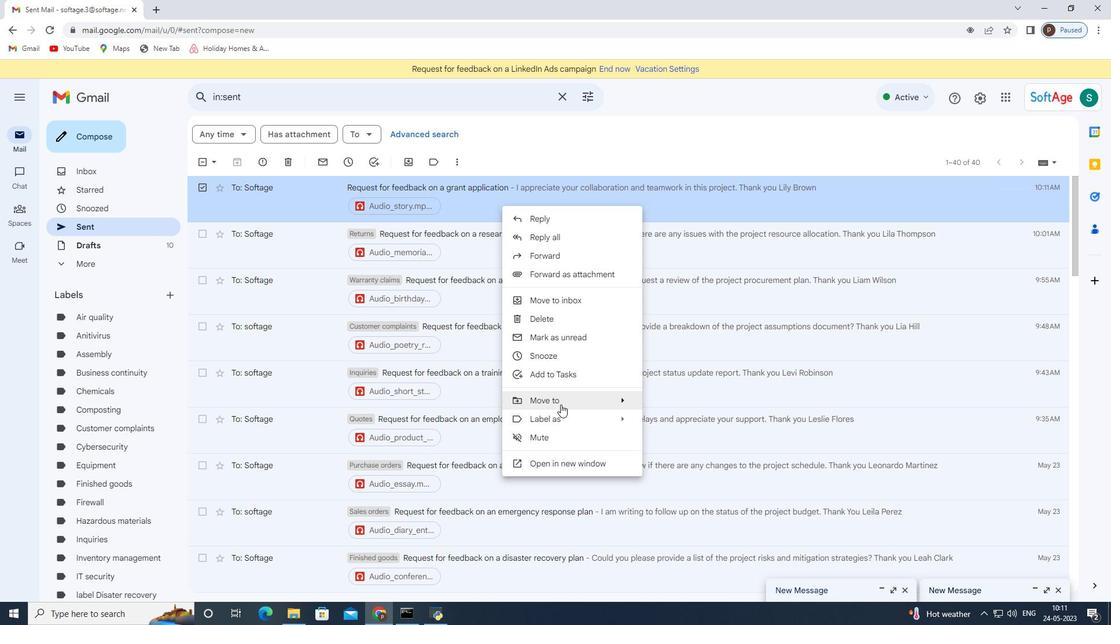 
Action: Mouse moved to (719, 141)
Screenshot: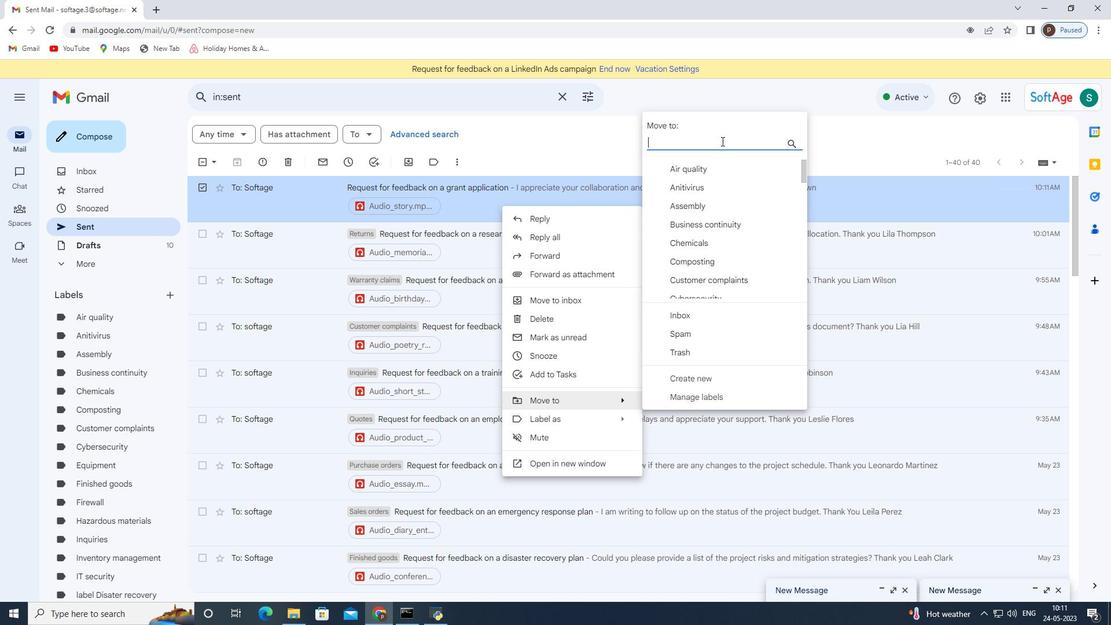 
Action: Mouse pressed left at (719, 141)
Screenshot: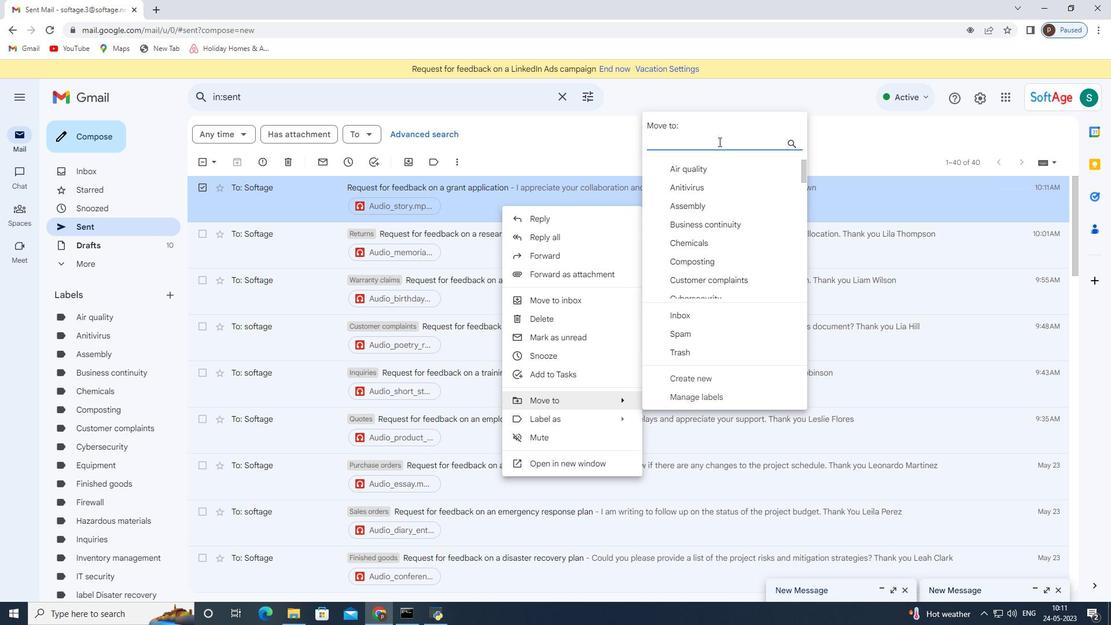 
Action: Key pressed ref
Screenshot: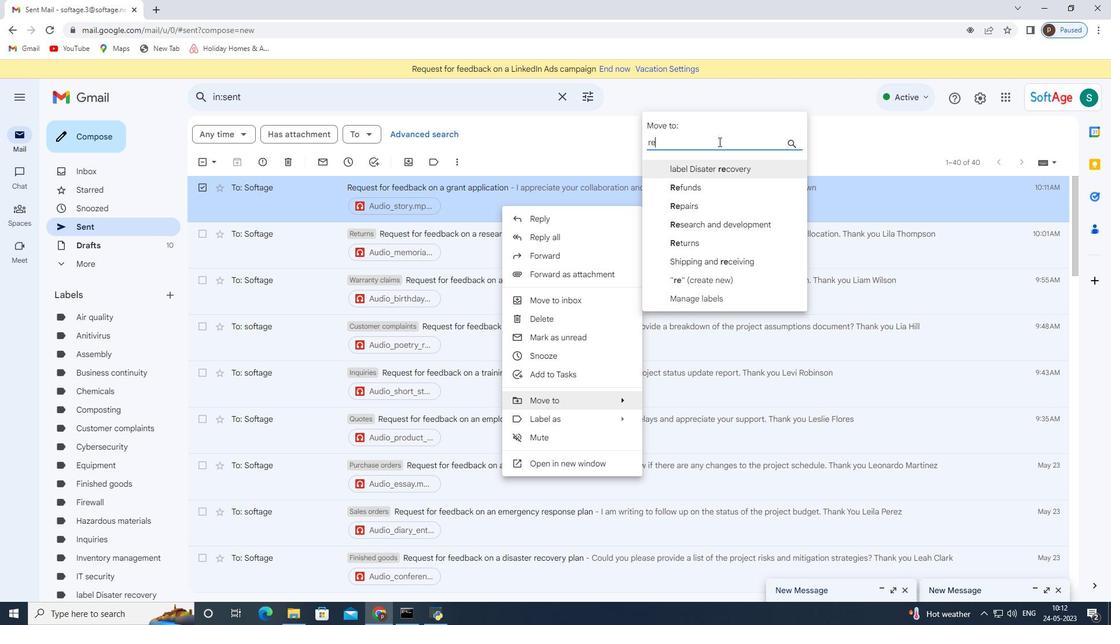 
Action: Mouse moved to (721, 163)
Screenshot: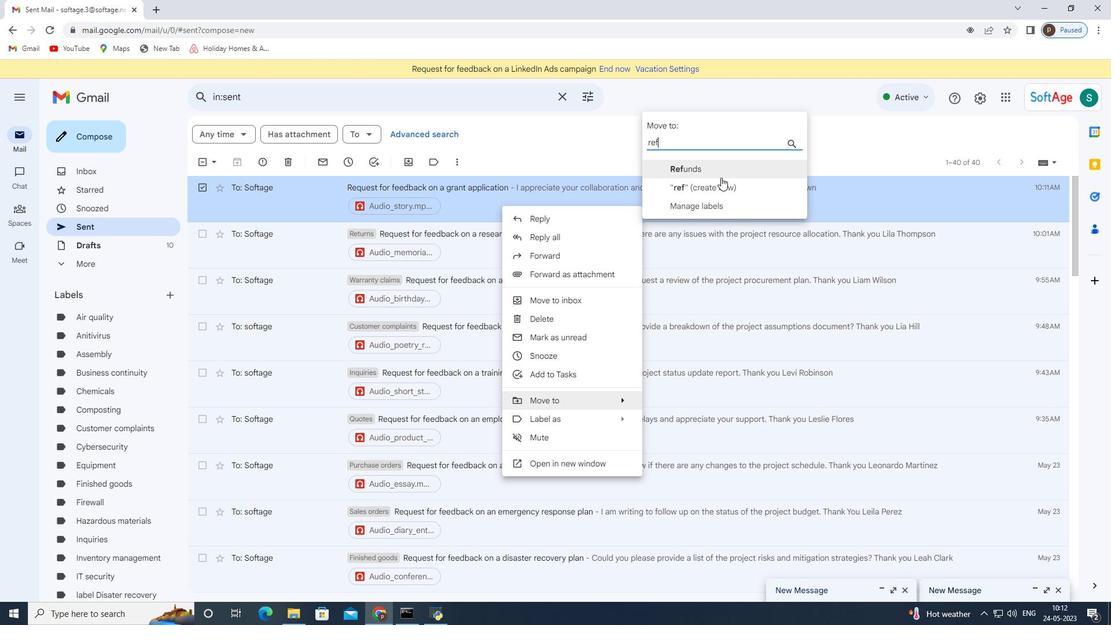 
Action: Mouse pressed left at (721, 163)
Screenshot: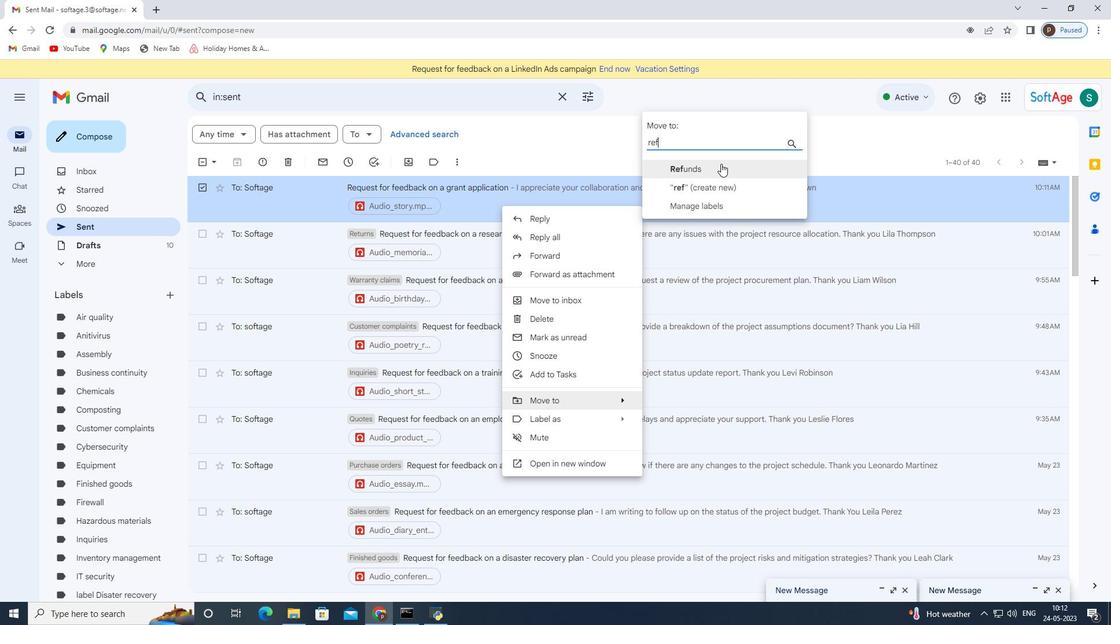 
